 Task: Create a due date automation trigger when advanced on, on the monday after a card is due add fields without custom field "Resume" set to a date in this month at 11:00 AM.
Action: Mouse moved to (1139, 89)
Screenshot: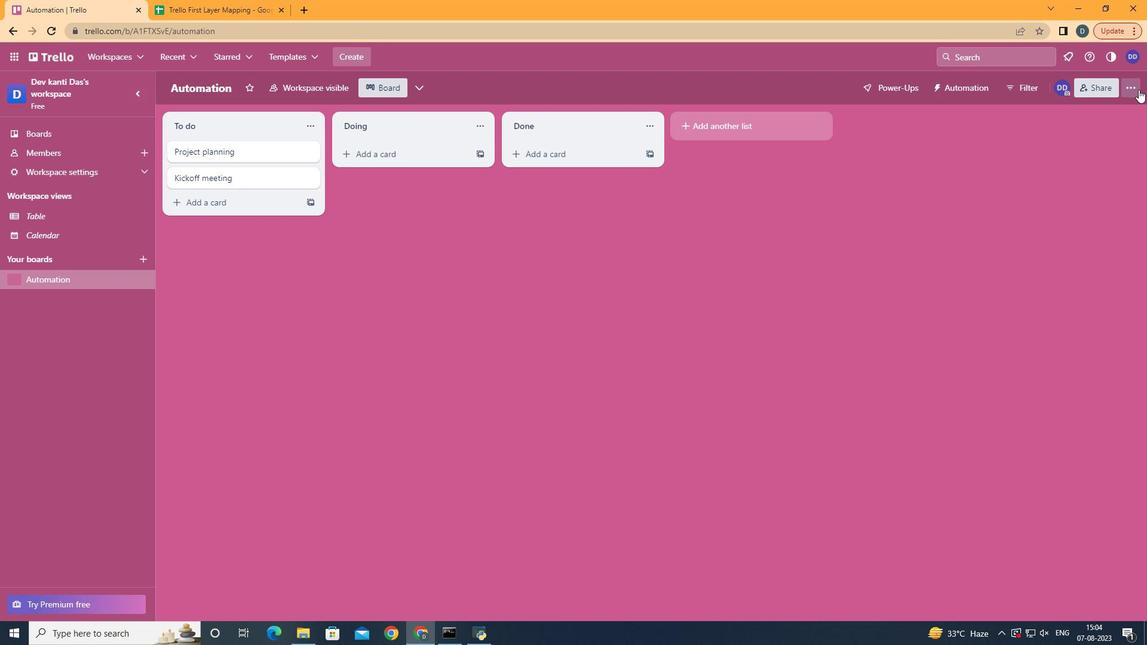 
Action: Mouse pressed left at (1139, 89)
Screenshot: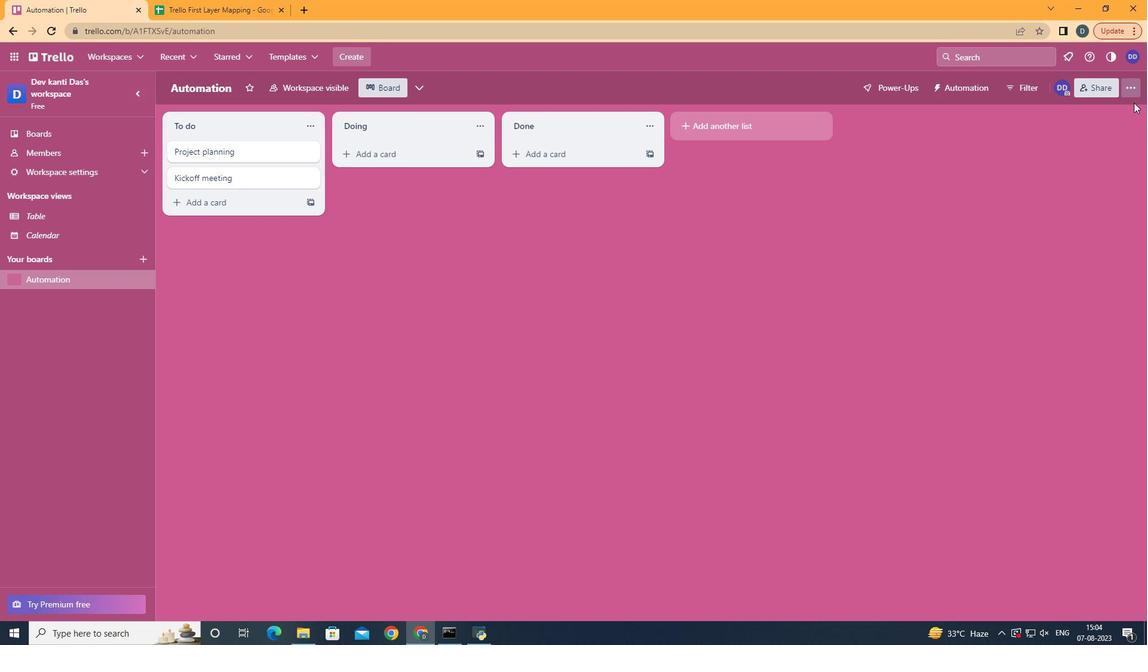 
Action: Mouse moved to (1057, 239)
Screenshot: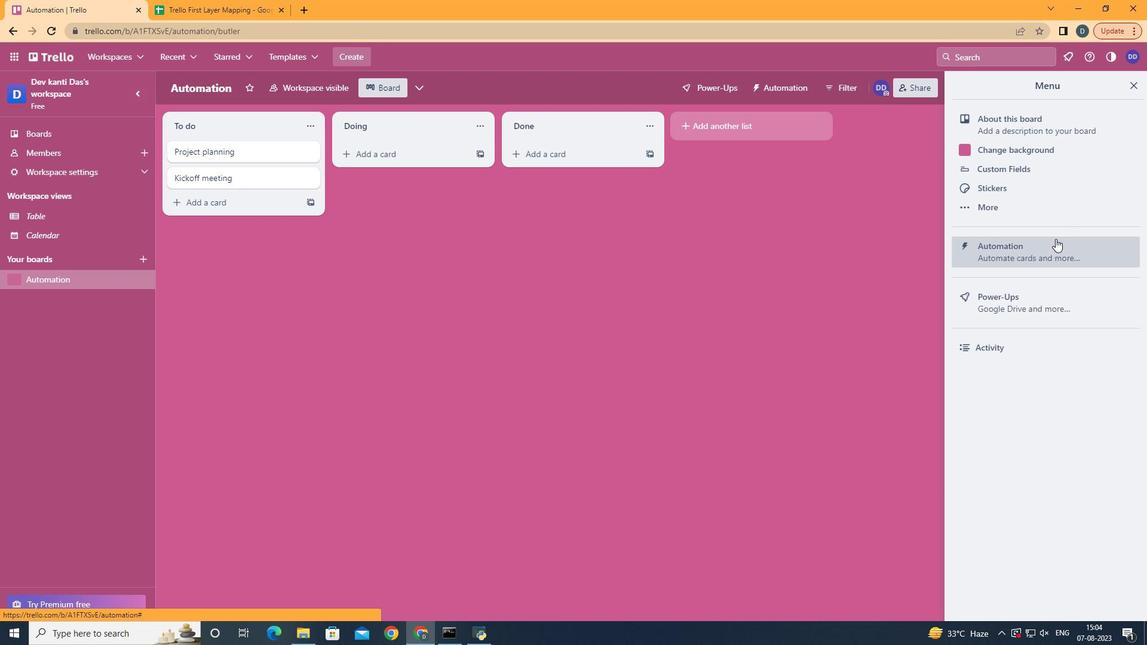 
Action: Mouse pressed left at (1057, 239)
Screenshot: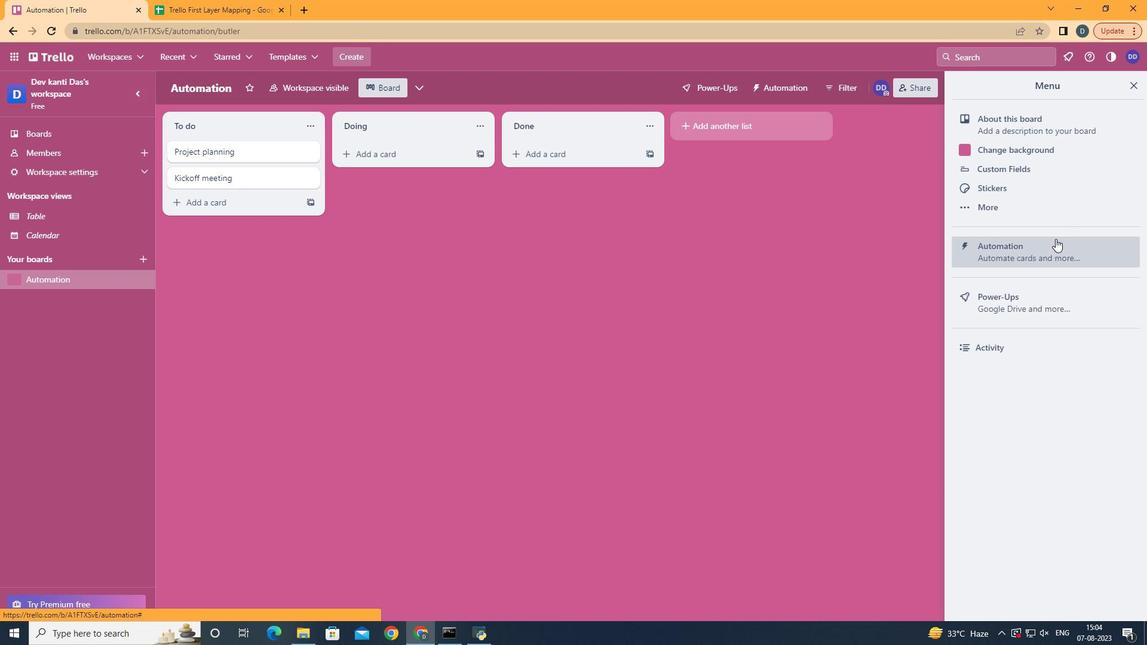
Action: Mouse moved to (216, 242)
Screenshot: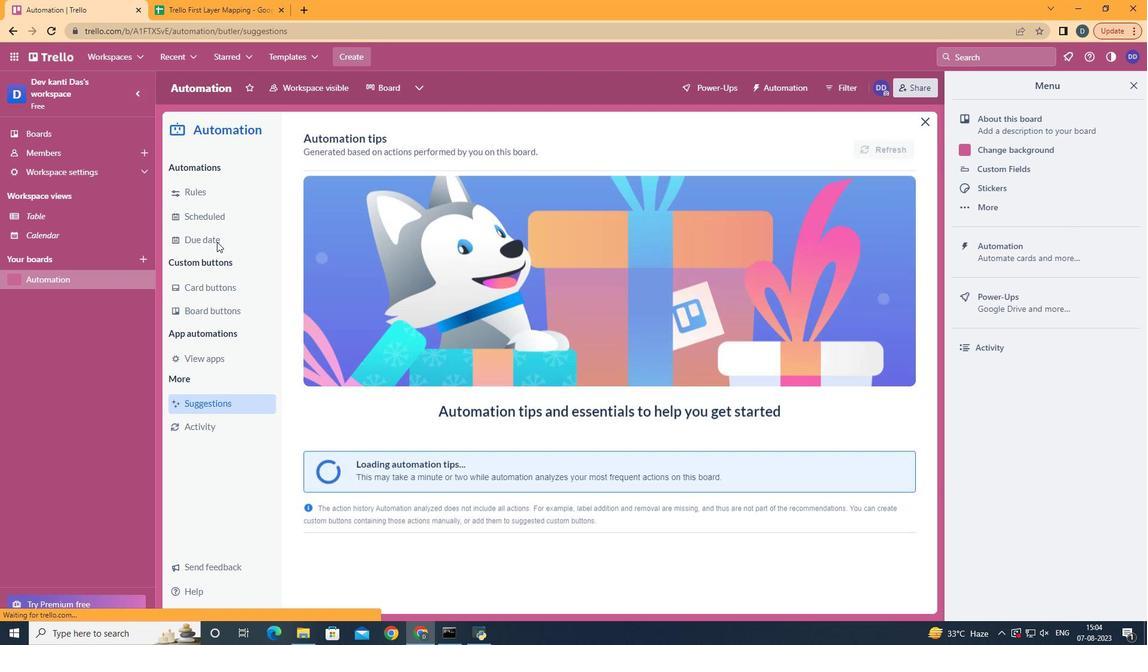 
Action: Mouse pressed left at (216, 242)
Screenshot: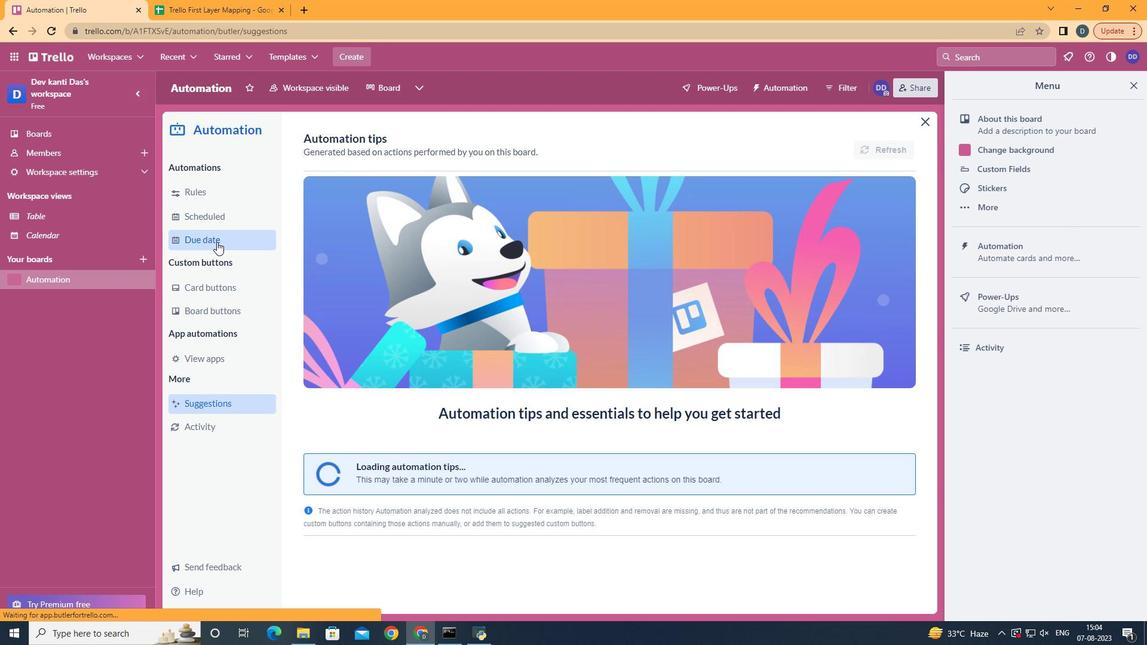 
Action: Mouse moved to (831, 141)
Screenshot: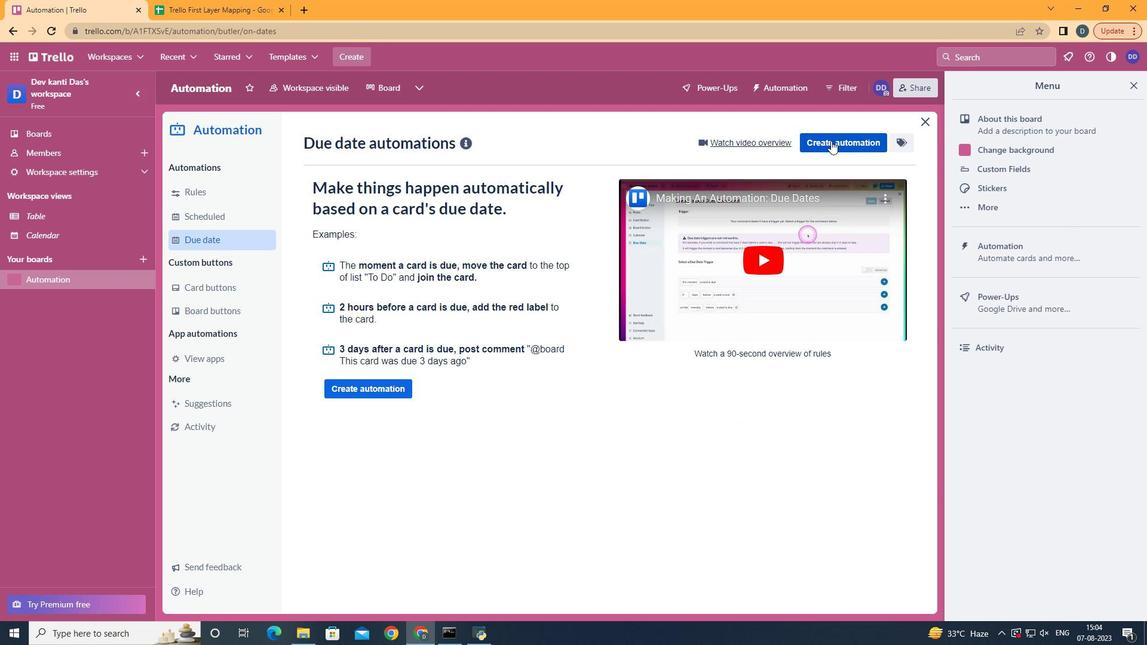 
Action: Mouse pressed left at (831, 141)
Screenshot: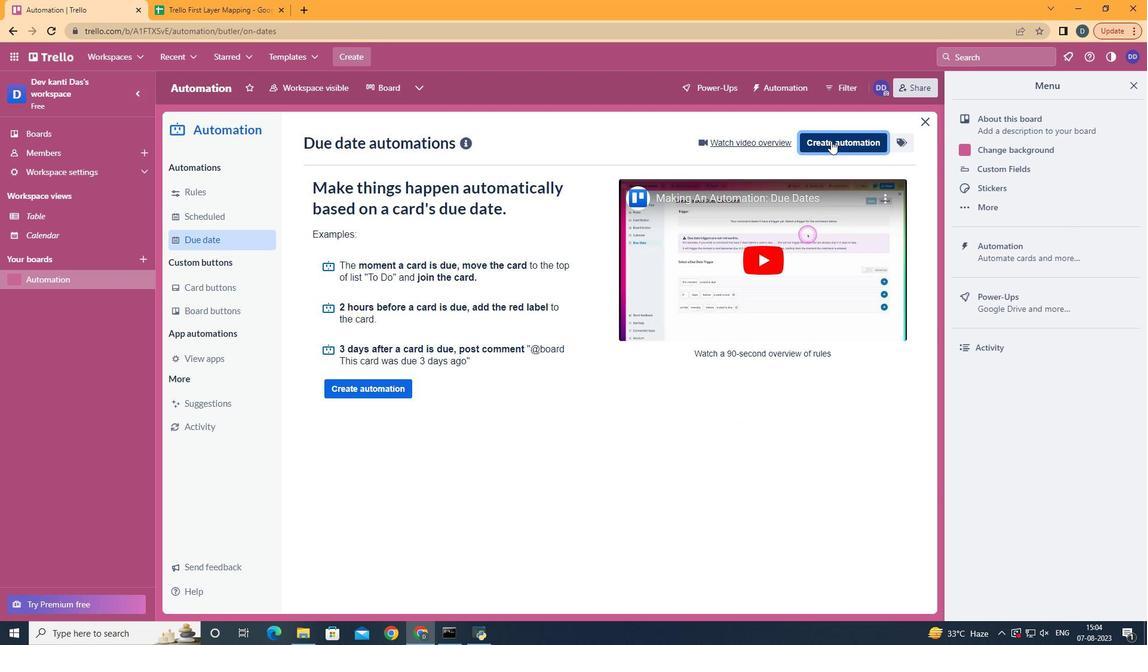 
Action: Mouse moved to (616, 254)
Screenshot: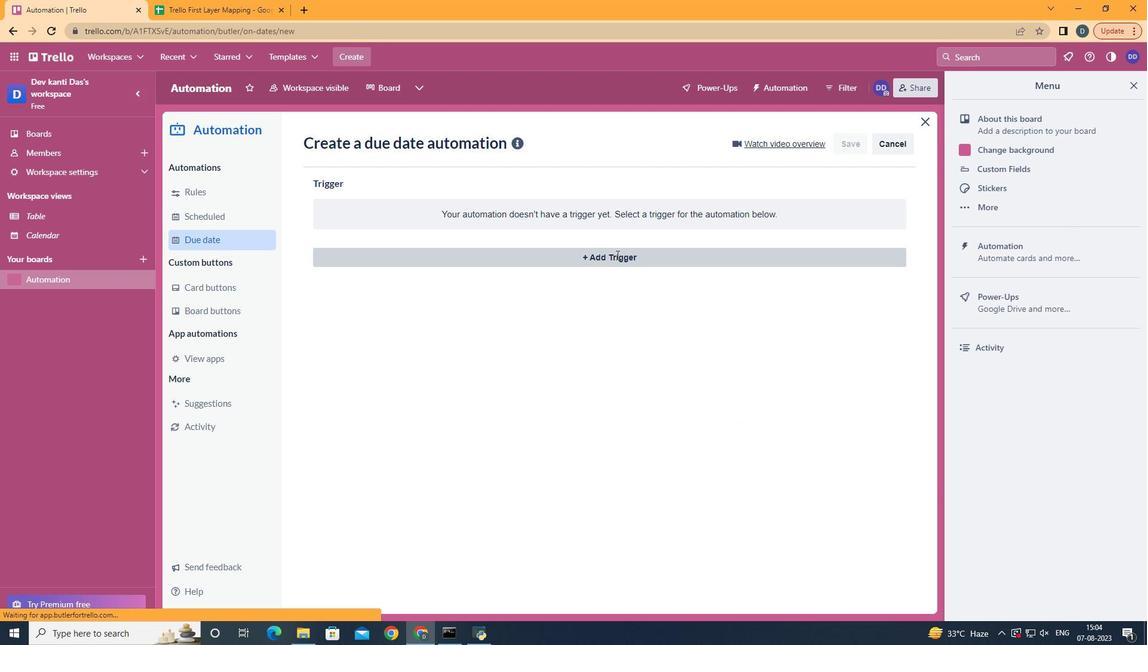 
Action: Mouse pressed left at (616, 254)
Screenshot: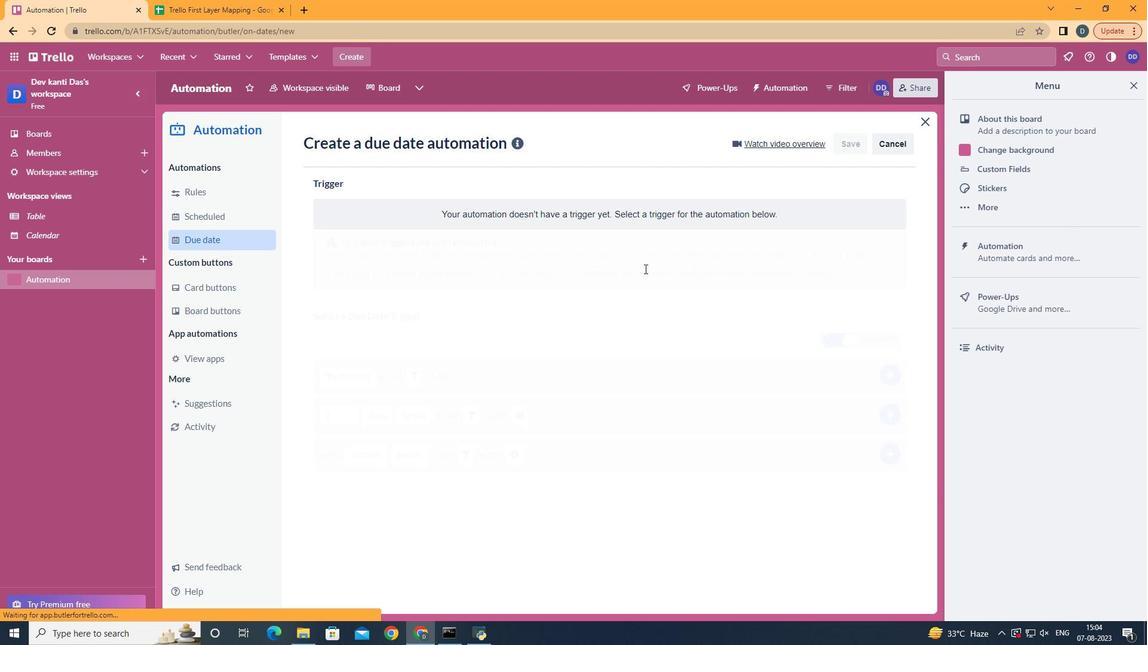 
Action: Mouse moved to (390, 311)
Screenshot: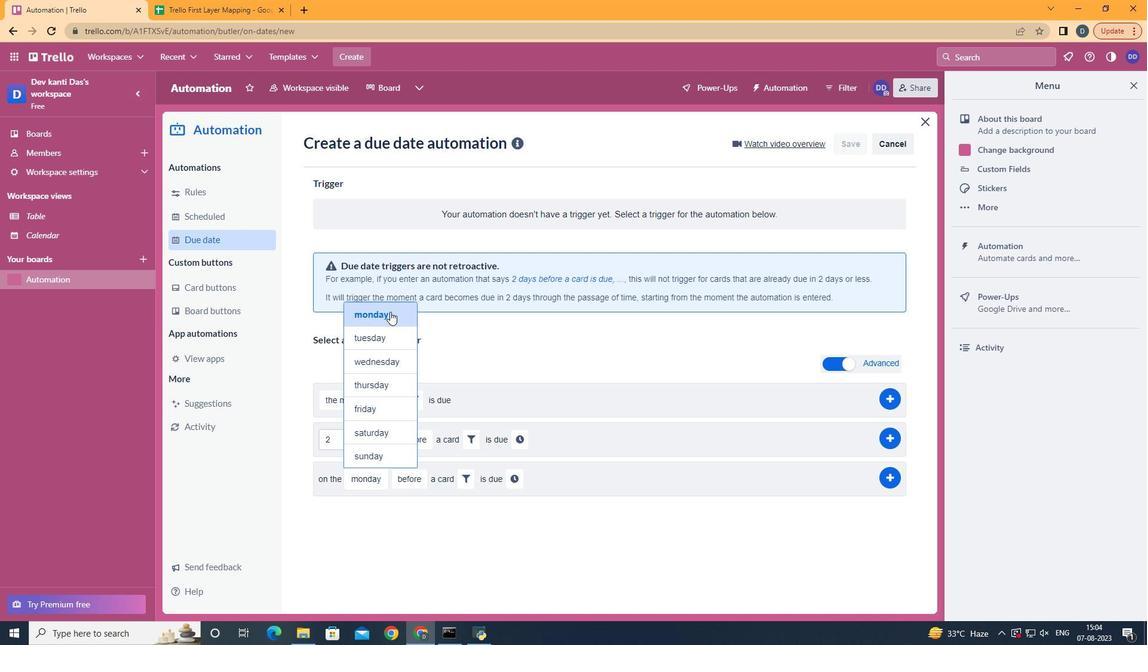 
Action: Mouse pressed left at (390, 311)
Screenshot: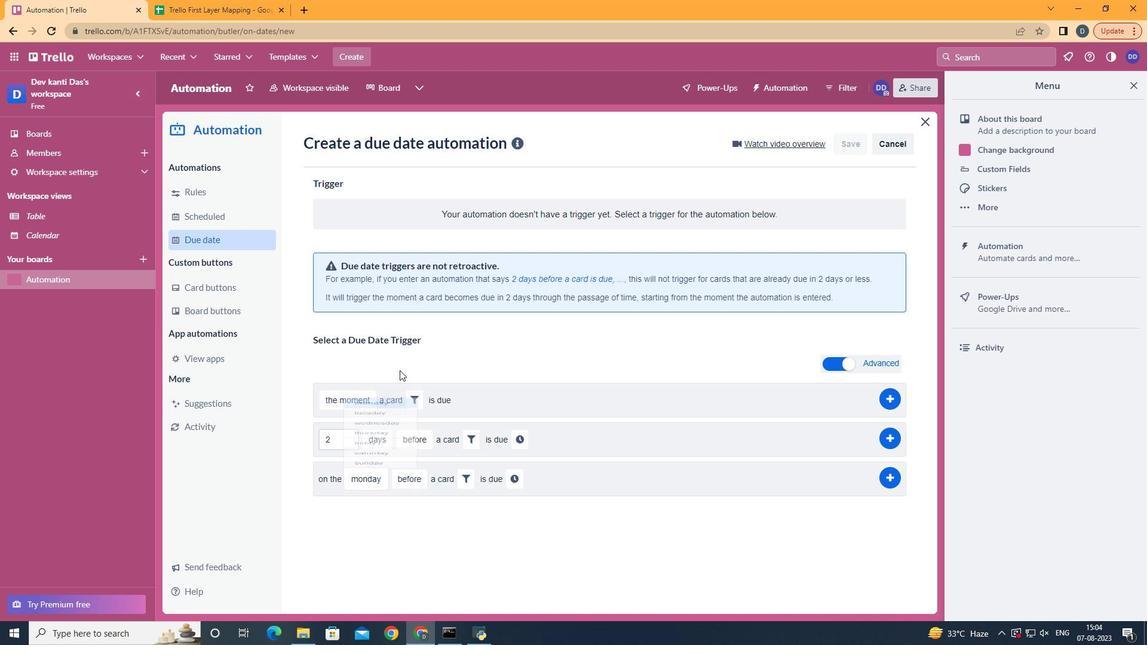 
Action: Mouse moved to (412, 521)
Screenshot: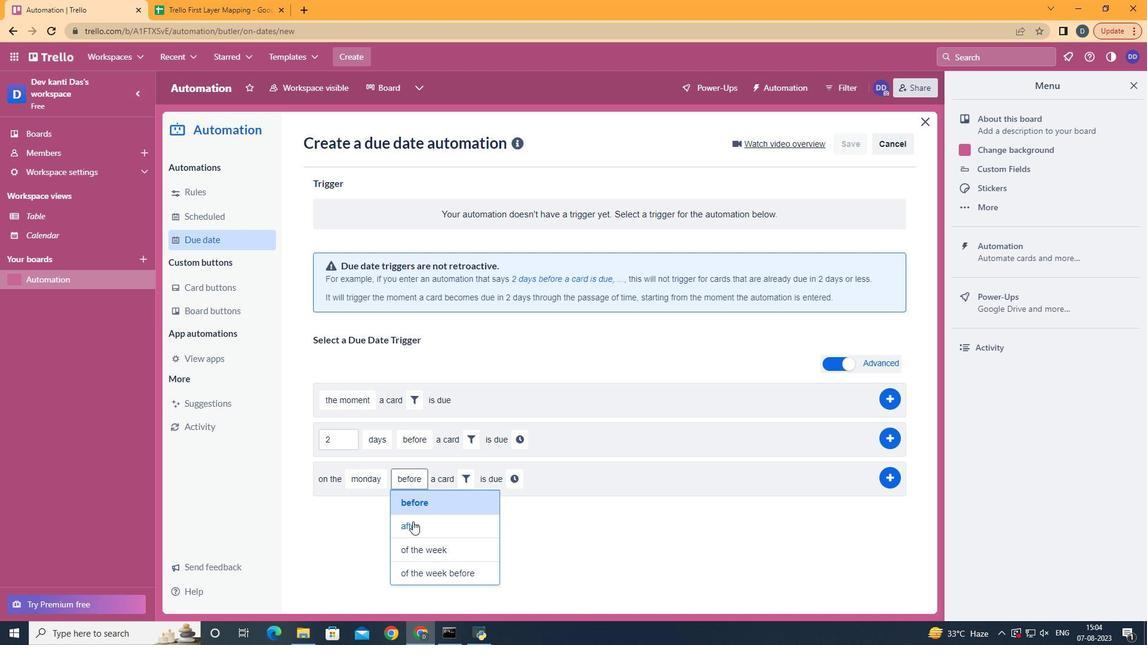 
Action: Mouse pressed left at (412, 521)
Screenshot: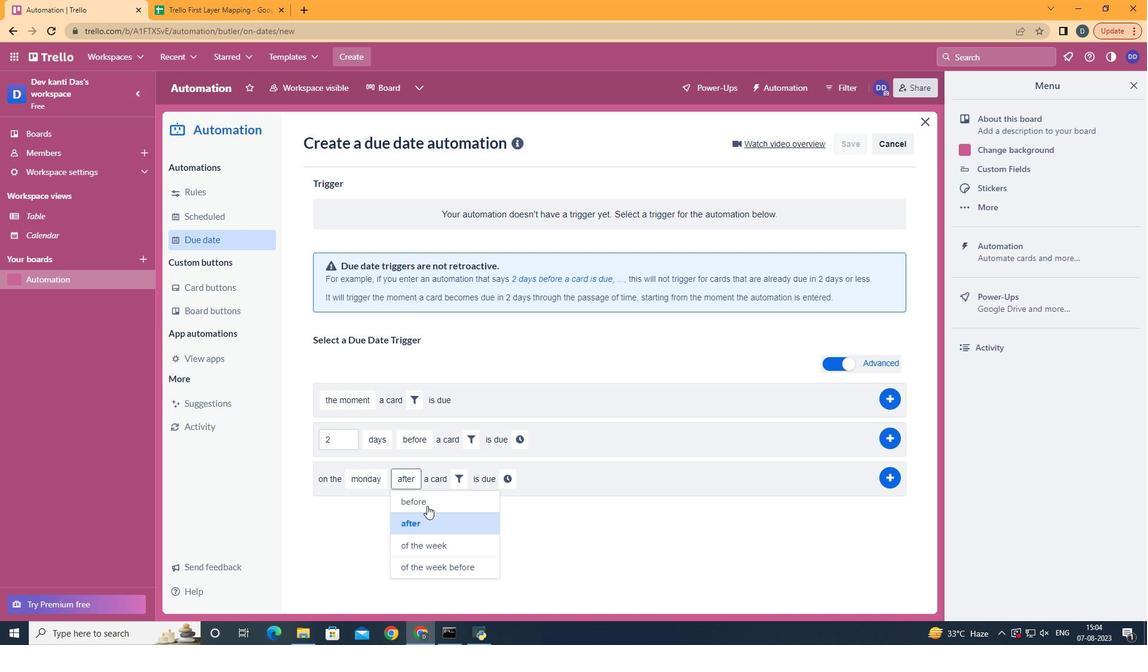 
Action: Mouse moved to (445, 484)
Screenshot: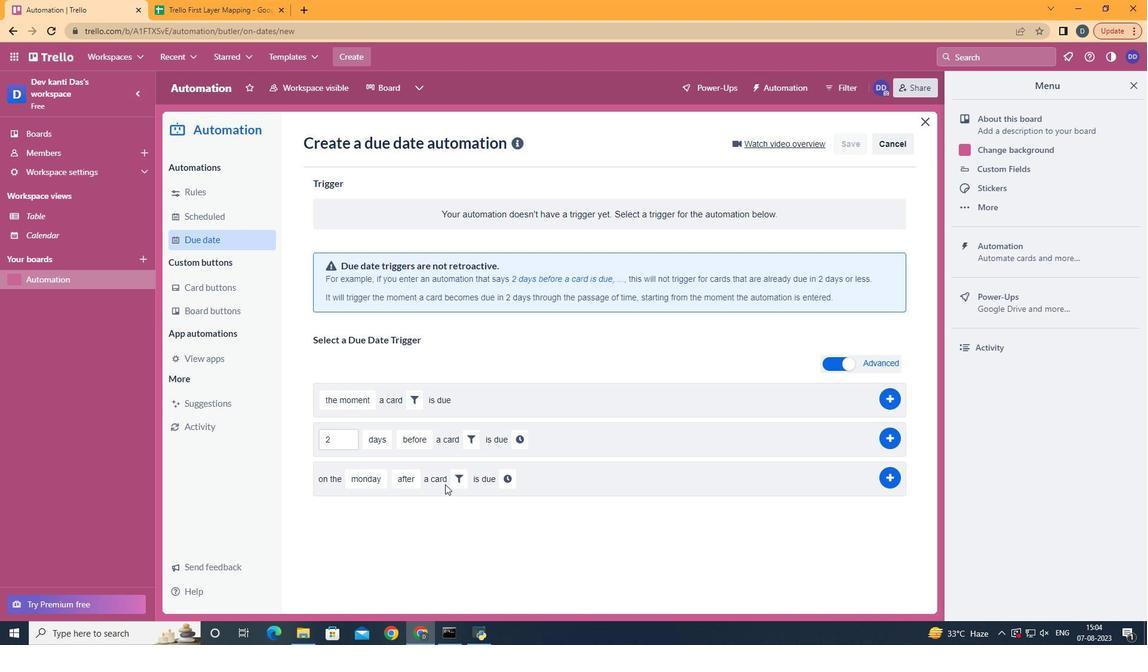 
Action: Mouse pressed left at (445, 484)
Screenshot: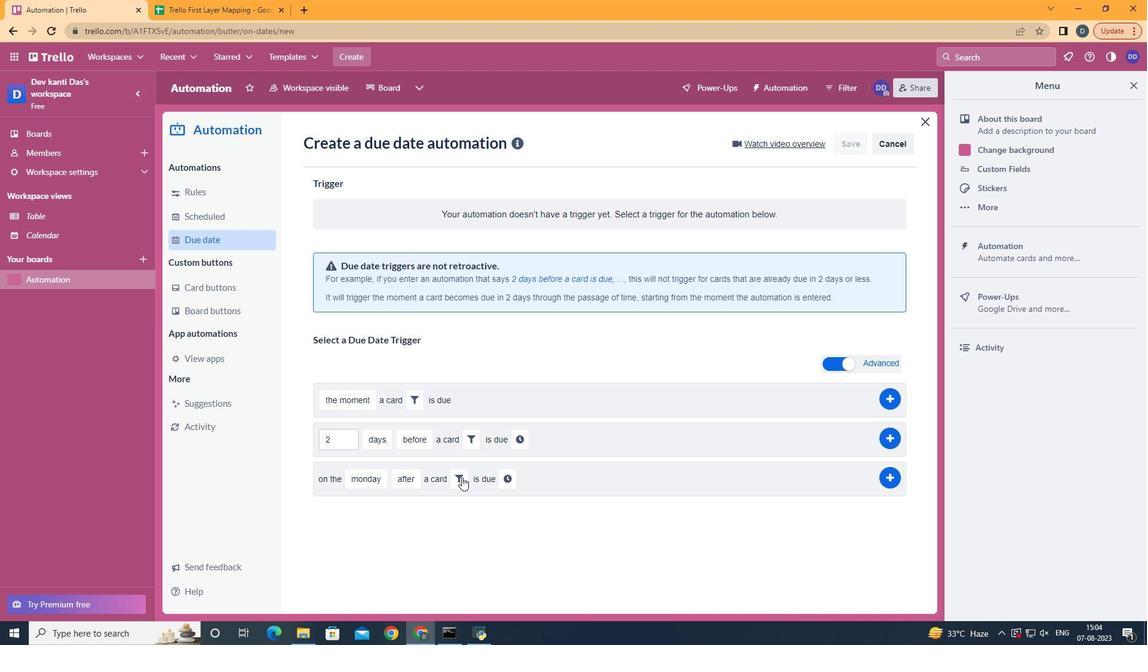 
Action: Mouse moved to (465, 475)
Screenshot: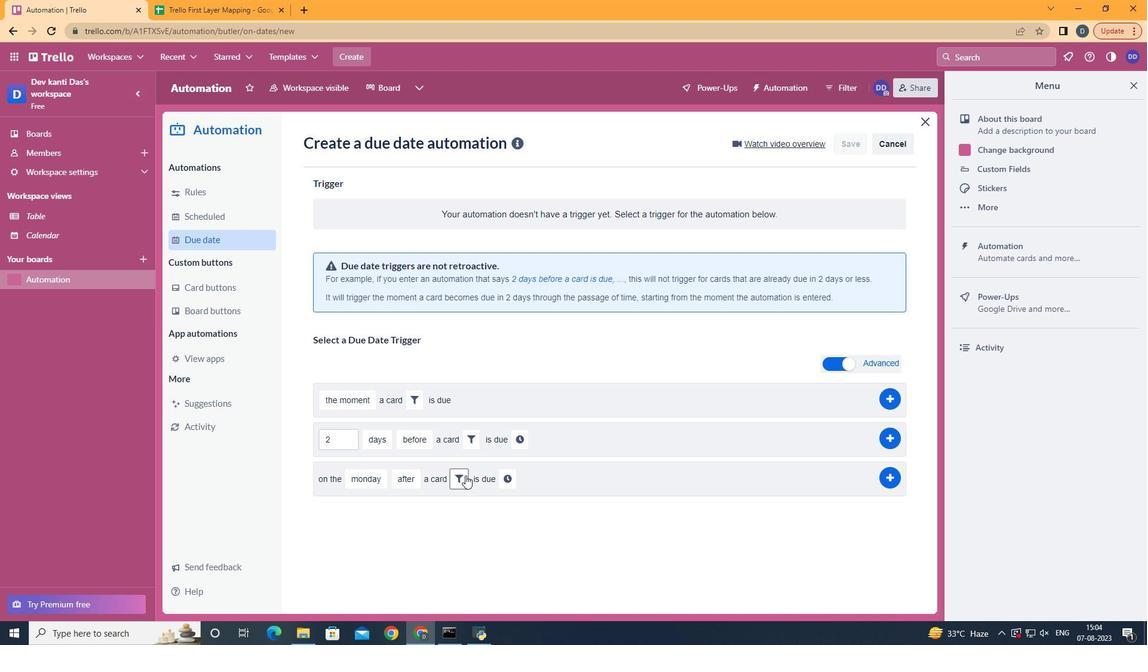 
Action: Mouse pressed left at (465, 475)
Screenshot: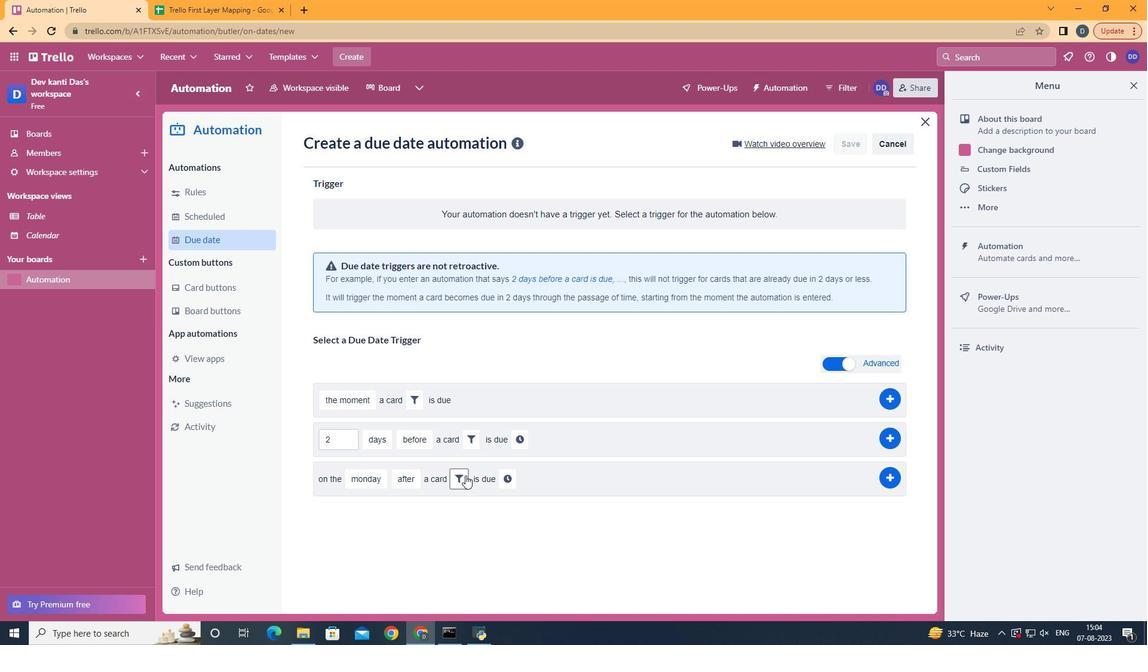 
Action: Mouse moved to (649, 514)
Screenshot: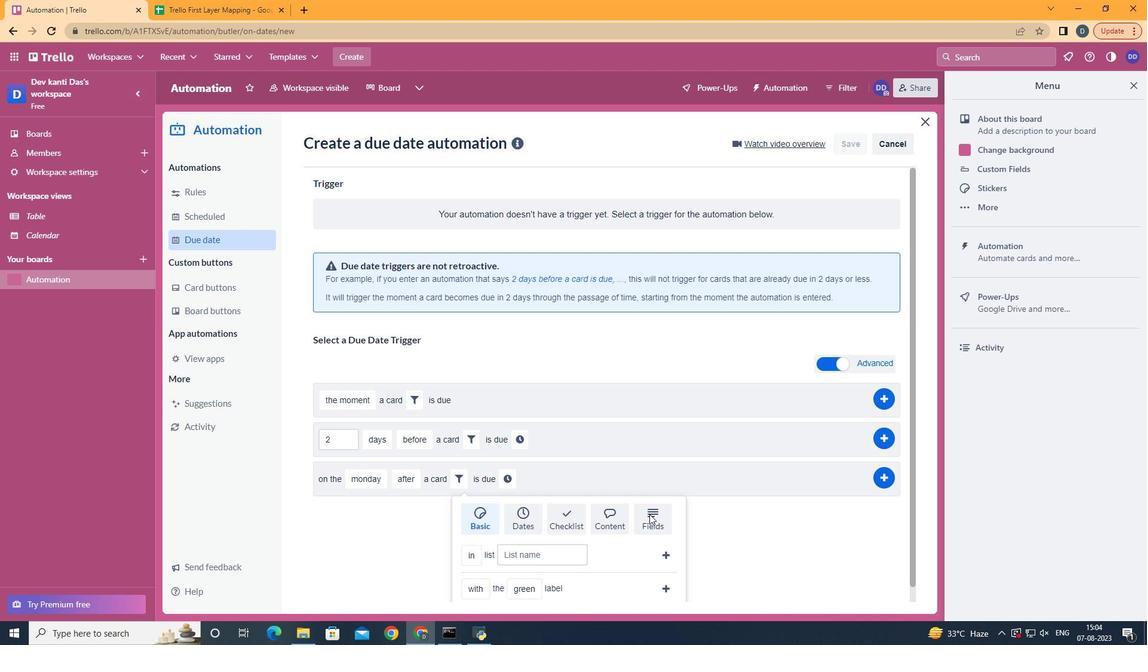 
Action: Mouse pressed left at (649, 514)
Screenshot: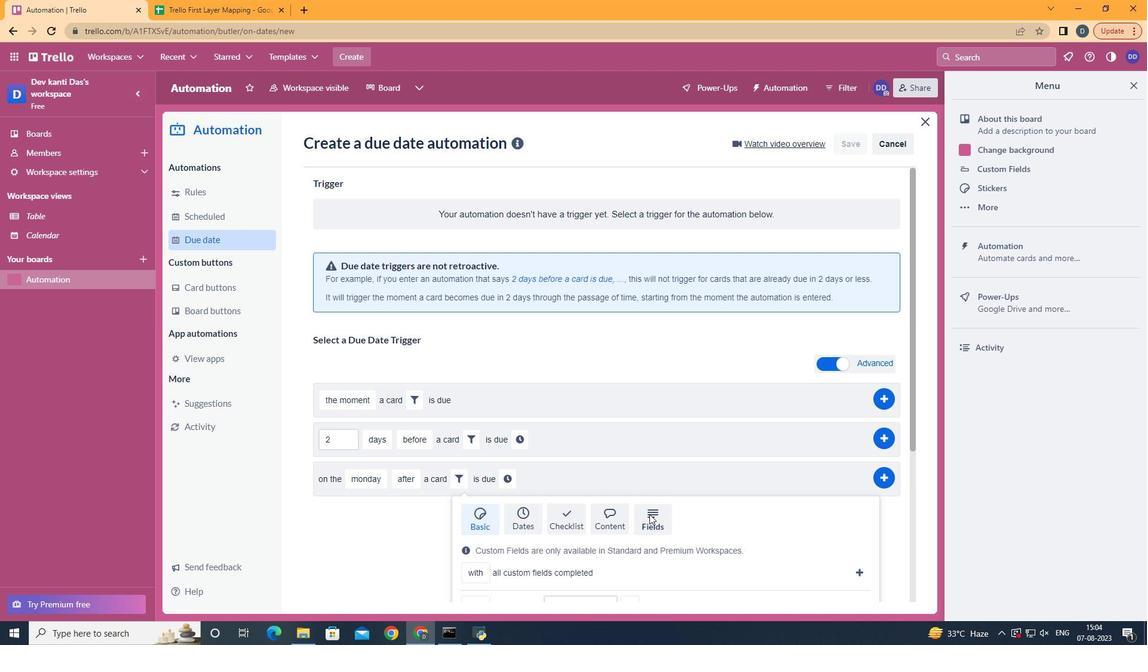 
Action: Mouse scrolled (649, 513) with delta (0, 0)
Screenshot: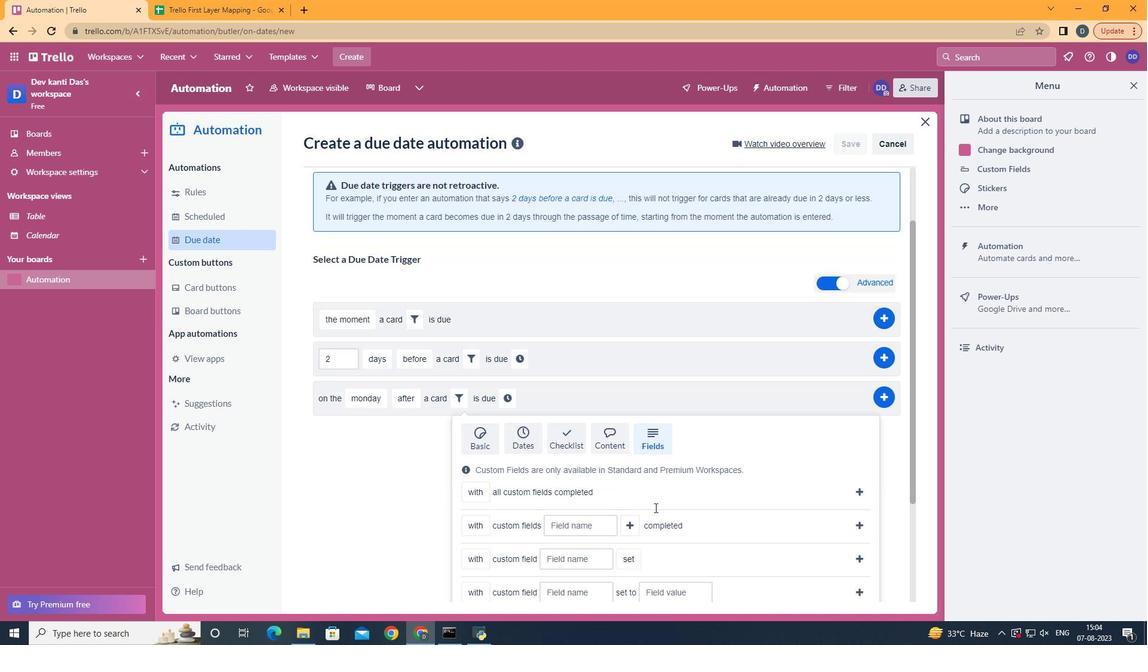 
Action: Mouse scrolled (649, 513) with delta (0, 0)
Screenshot: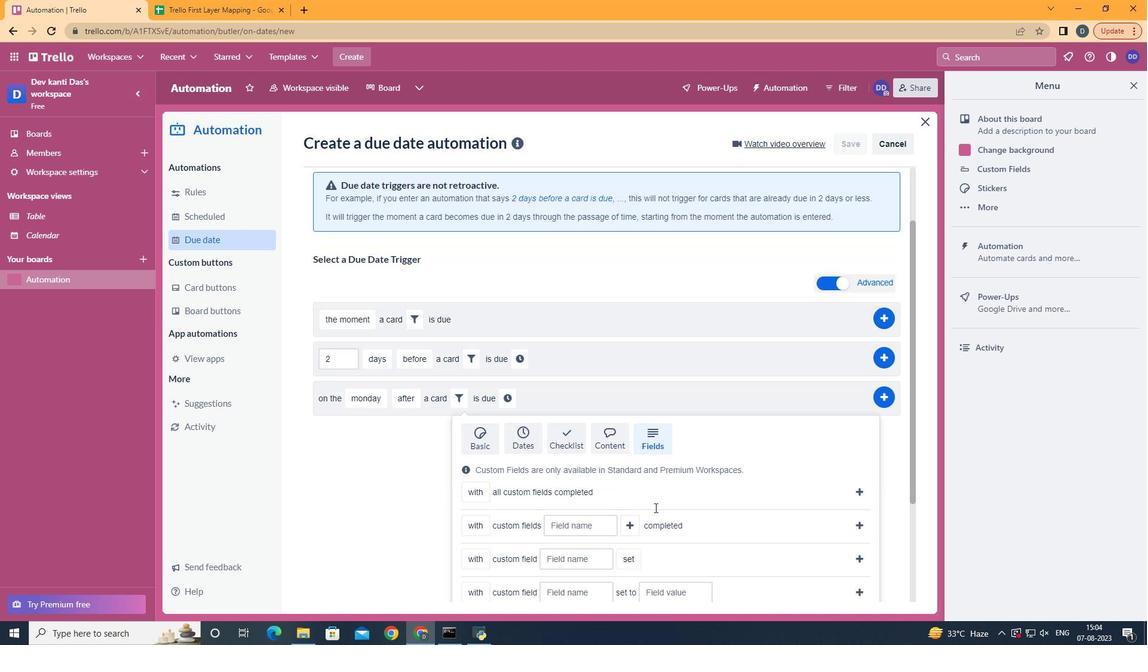 
Action: Mouse scrolled (649, 513) with delta (0, 0)
Screenshot: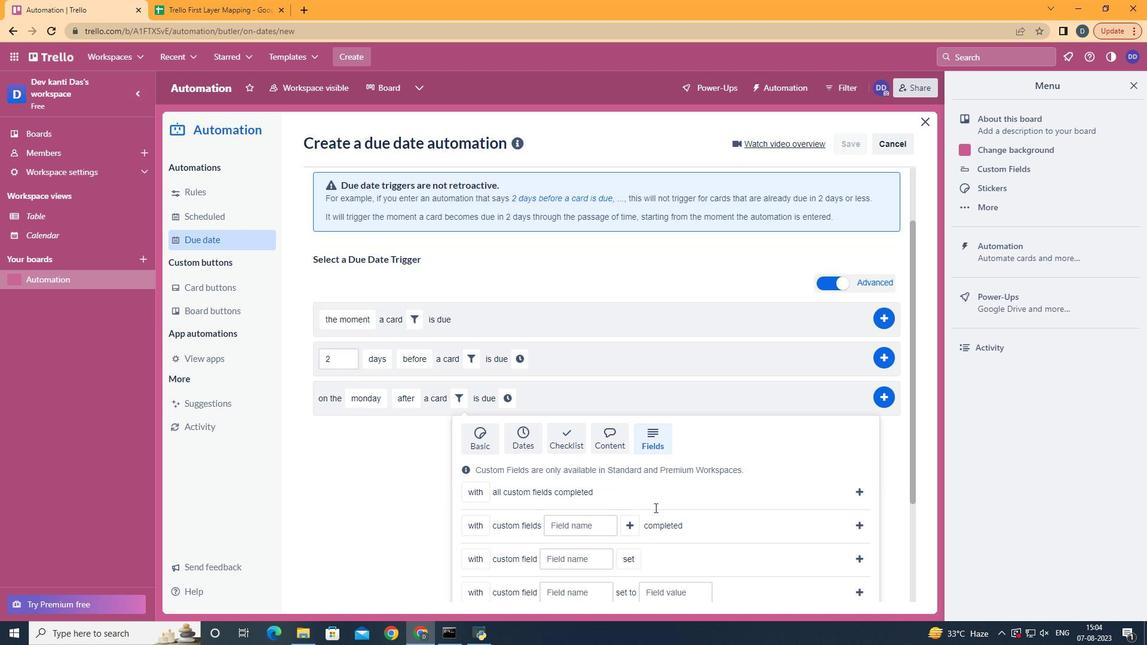 
Action: Mouse scrolled (649, 513) with delta (0, 0)
Screenshot: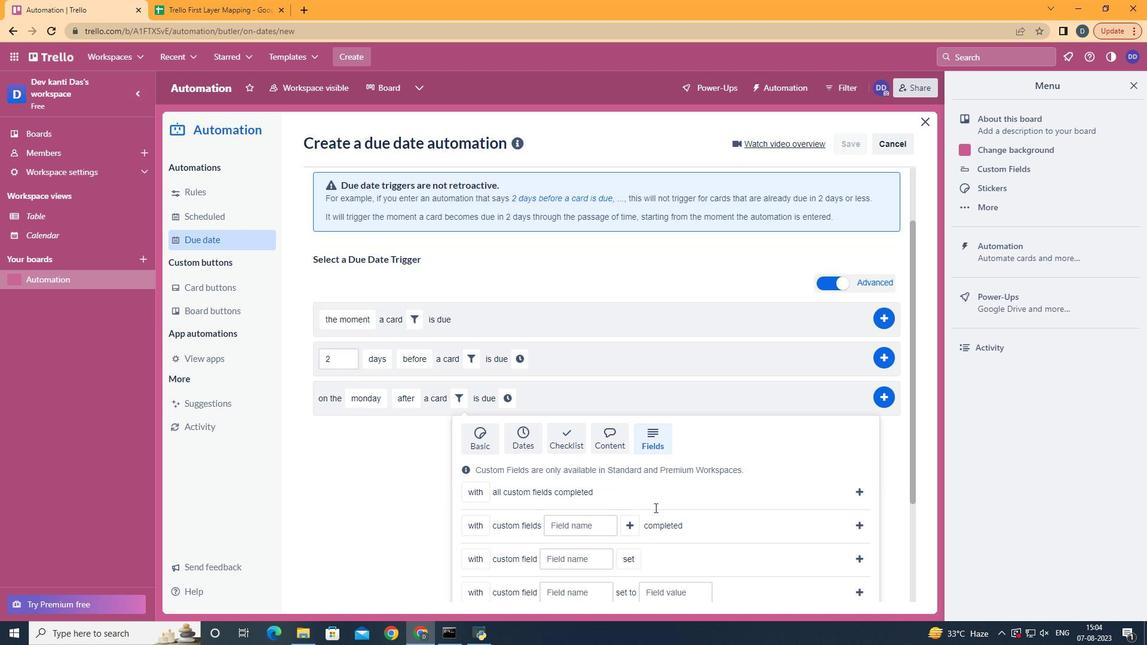 
Action: Mouse scrolled (649, 513) with delta (0, 0)
Screenshot: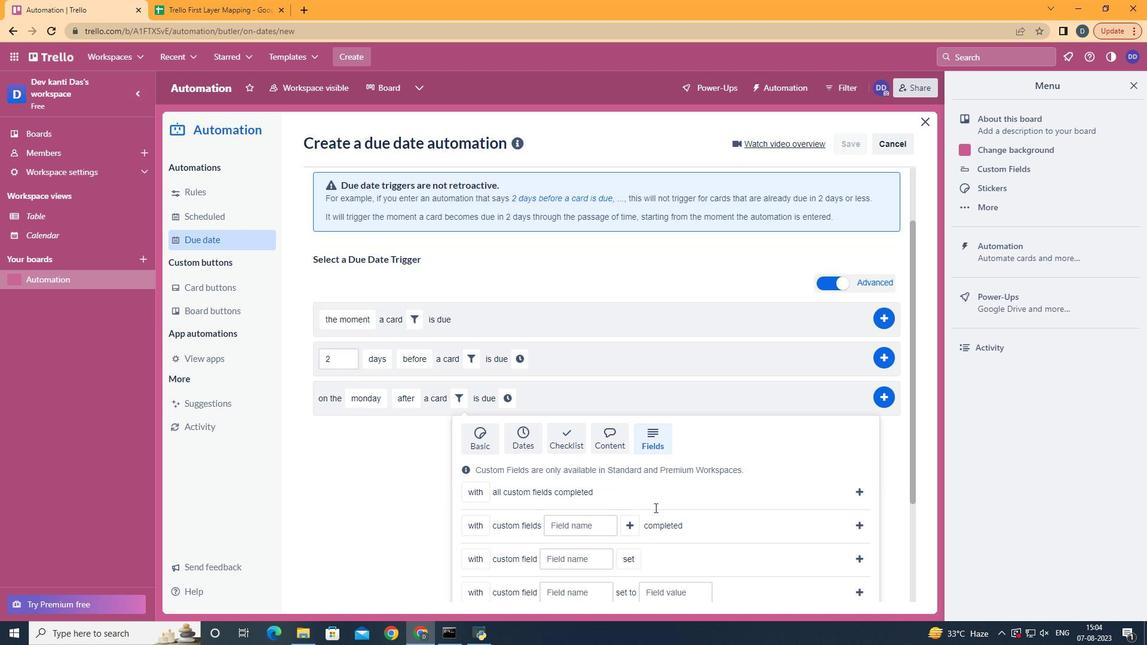
Action: Mouse scrolled (649, 513) with delta (0, 0)
Screenshot: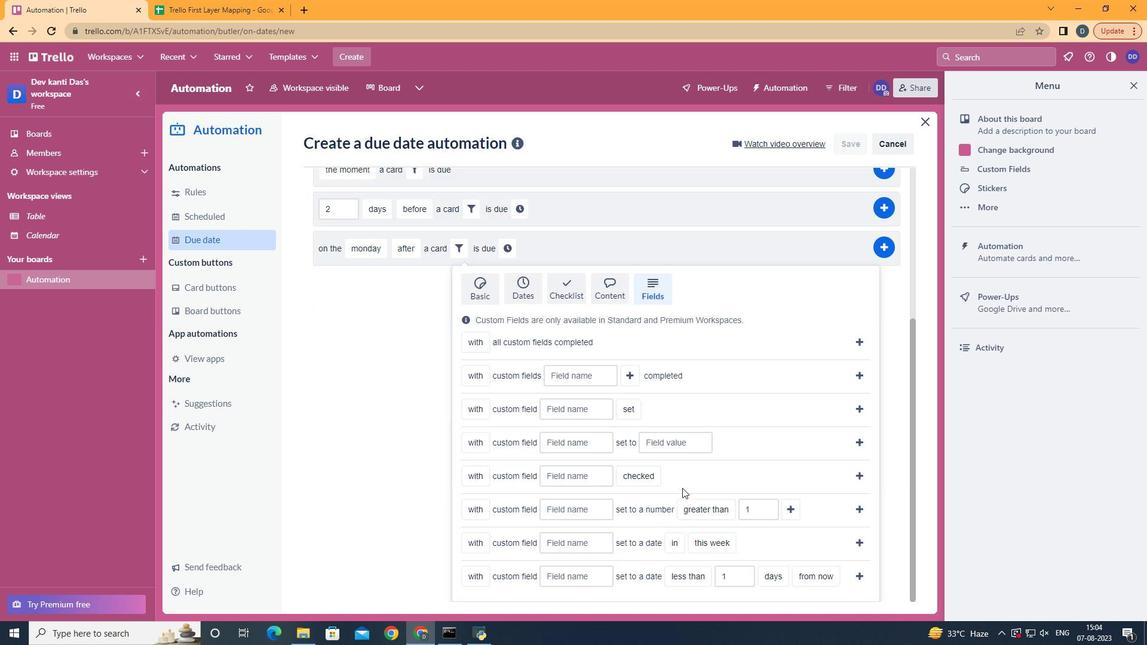 
Action: Mouse moved to (485, 583)
Screenshot: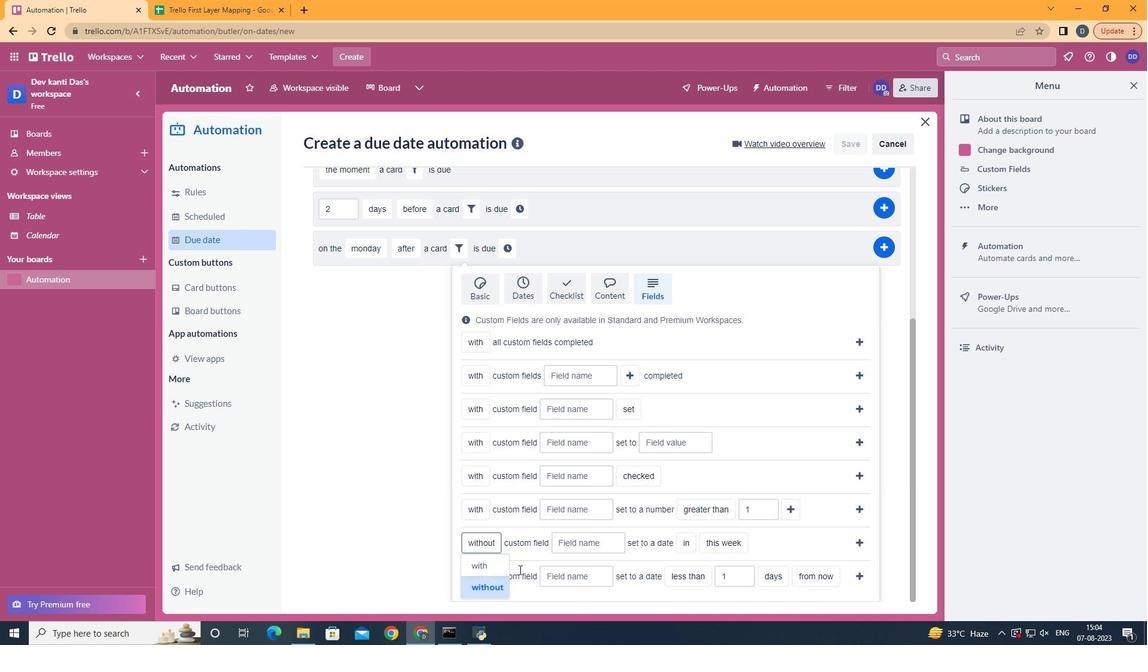 
Action: Mouse pressed left at (485, 583)
Screenshot: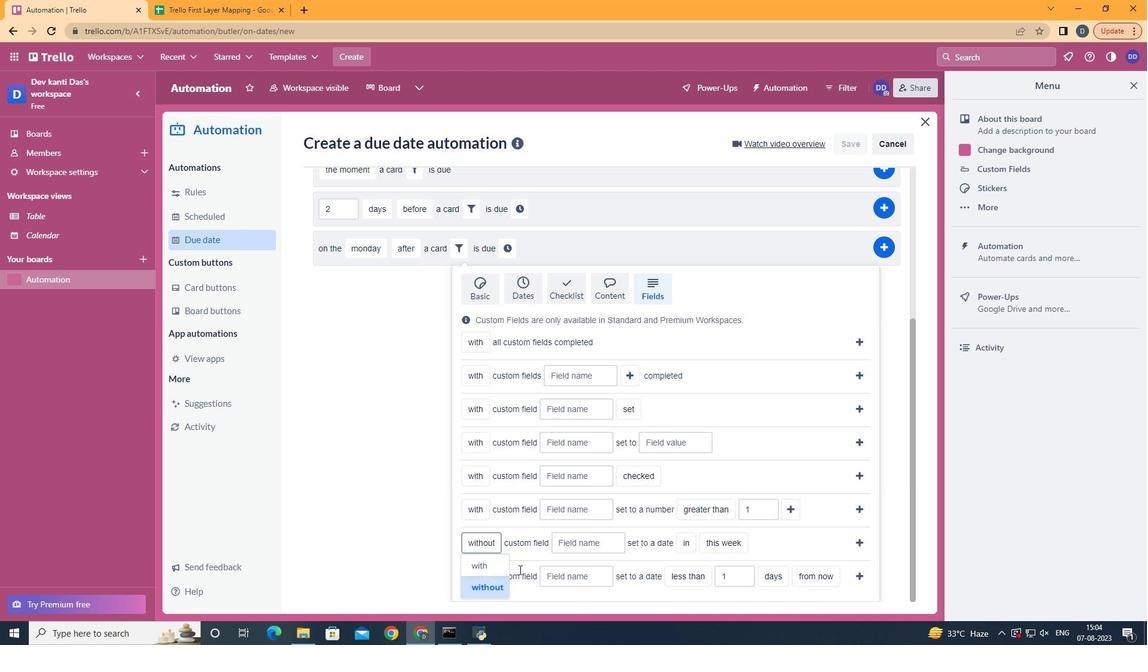 
Action: Mouse moved to (580, 541)
Screenshot: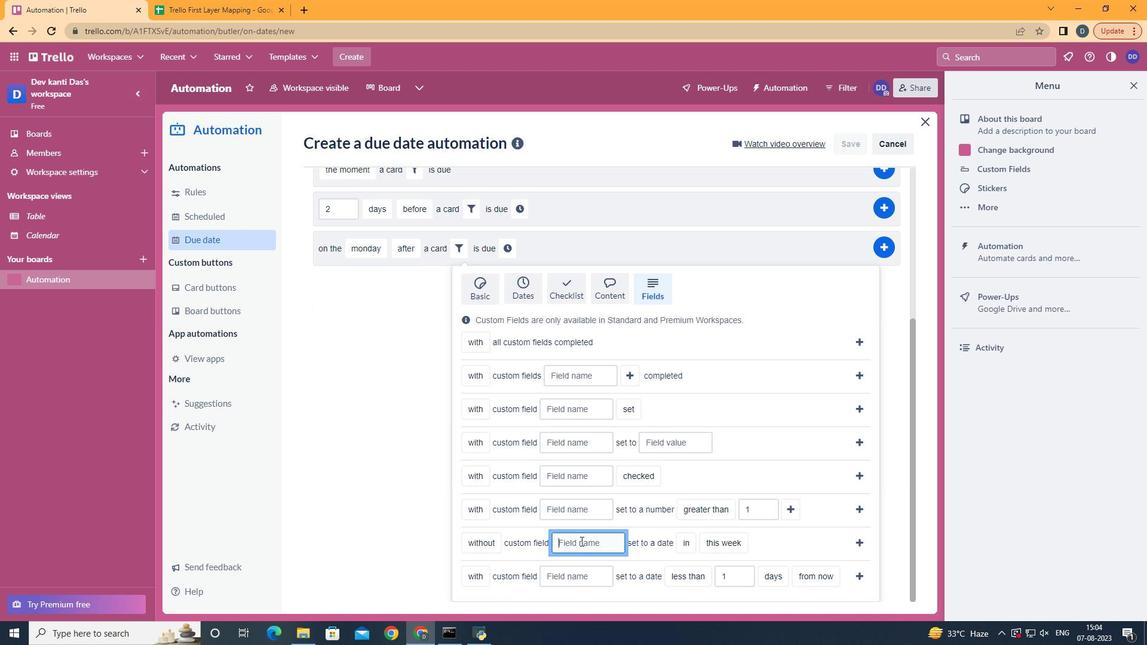 
Action: Mouse pressed left at (580, 541)
Screenshot: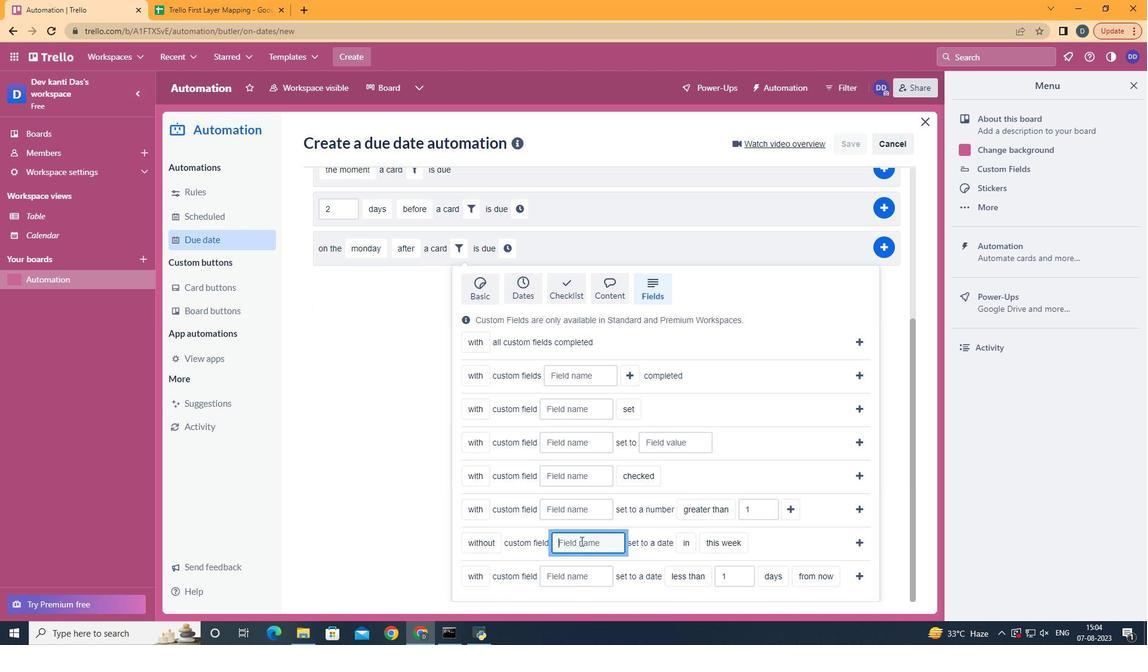 
Action: Key pressed <Key.shift>Resume
Screenshot: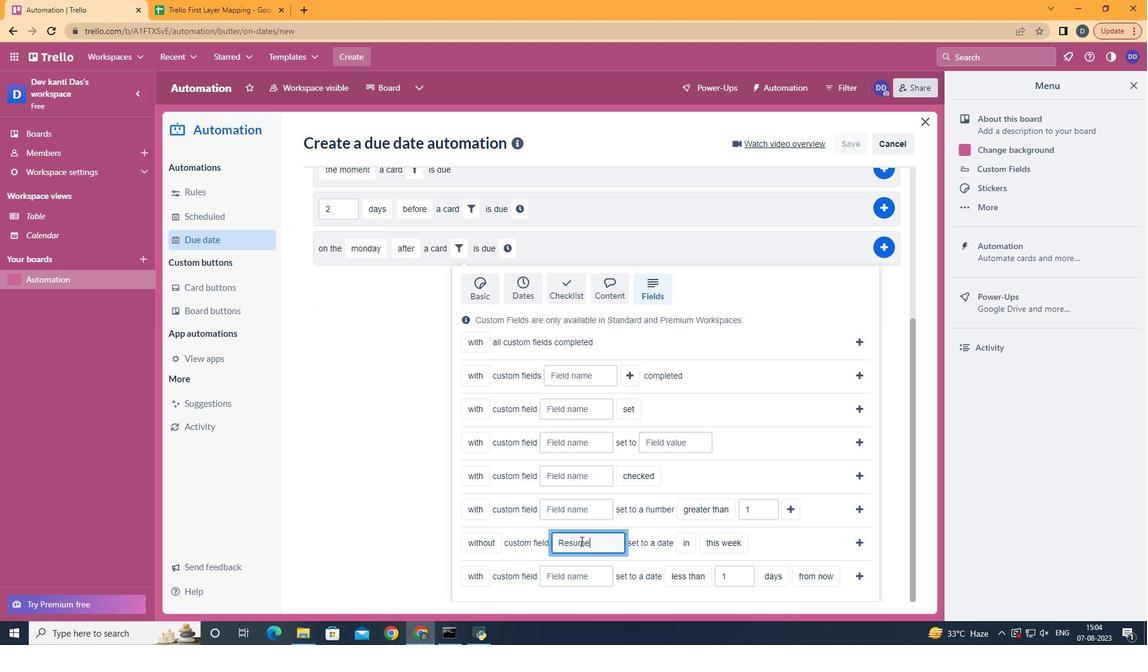 
Action: Mouse moved to (693, 564)
Screenshot: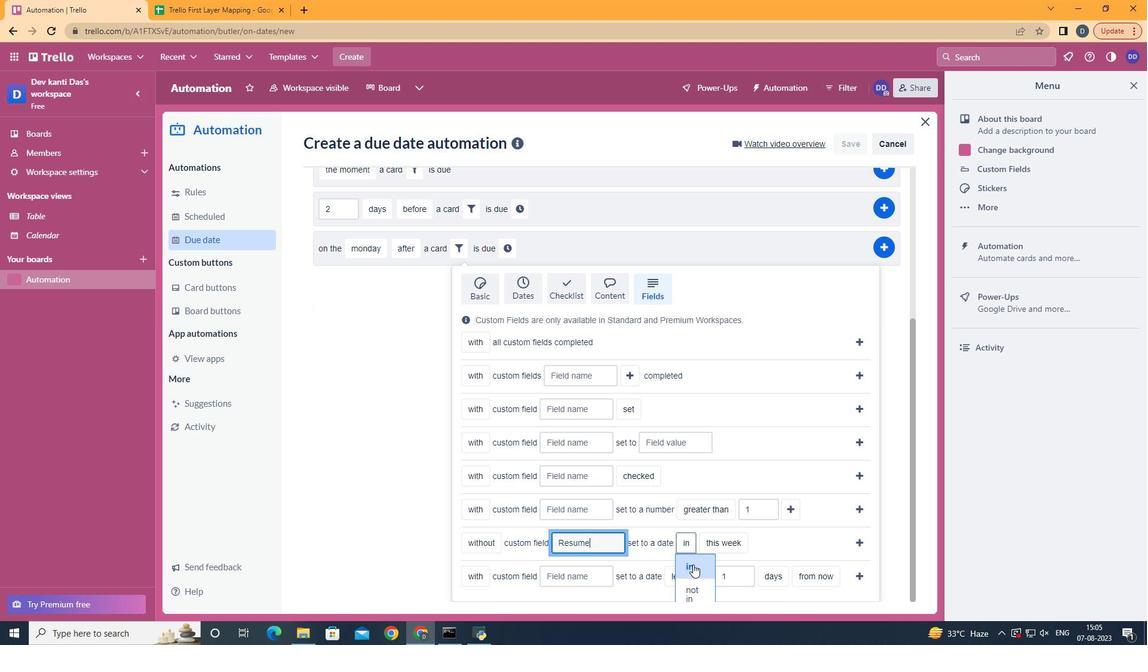 
Action: Mouse pressed left at (693, 564)
Screenshot: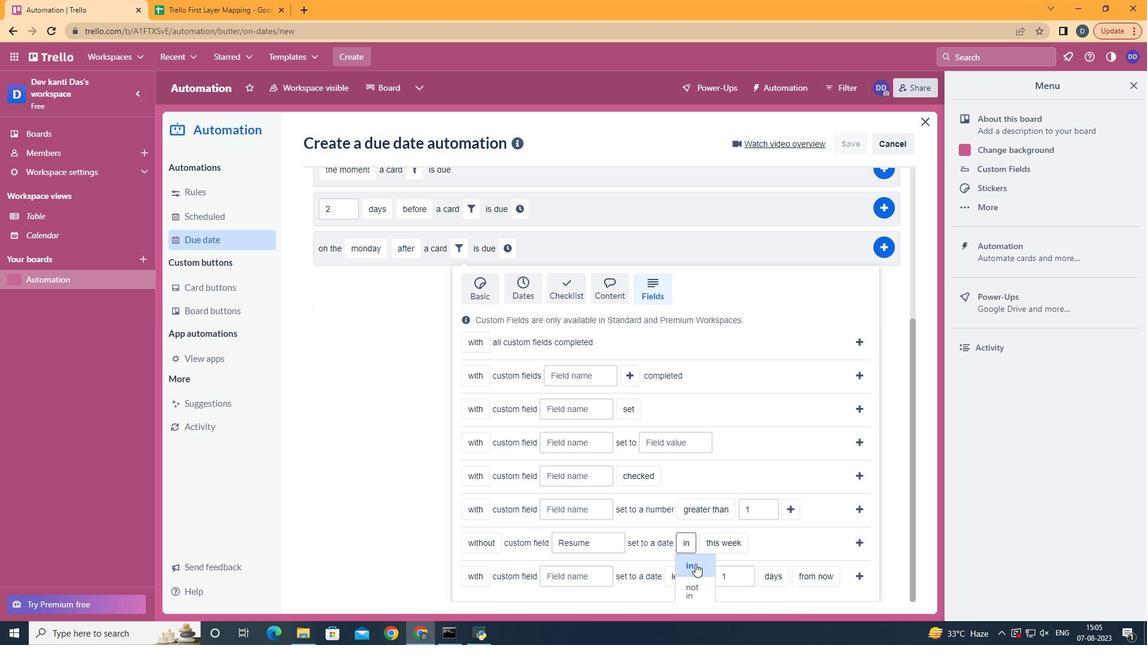 
Action: Mouse moved to (733, 588)
Screenshot: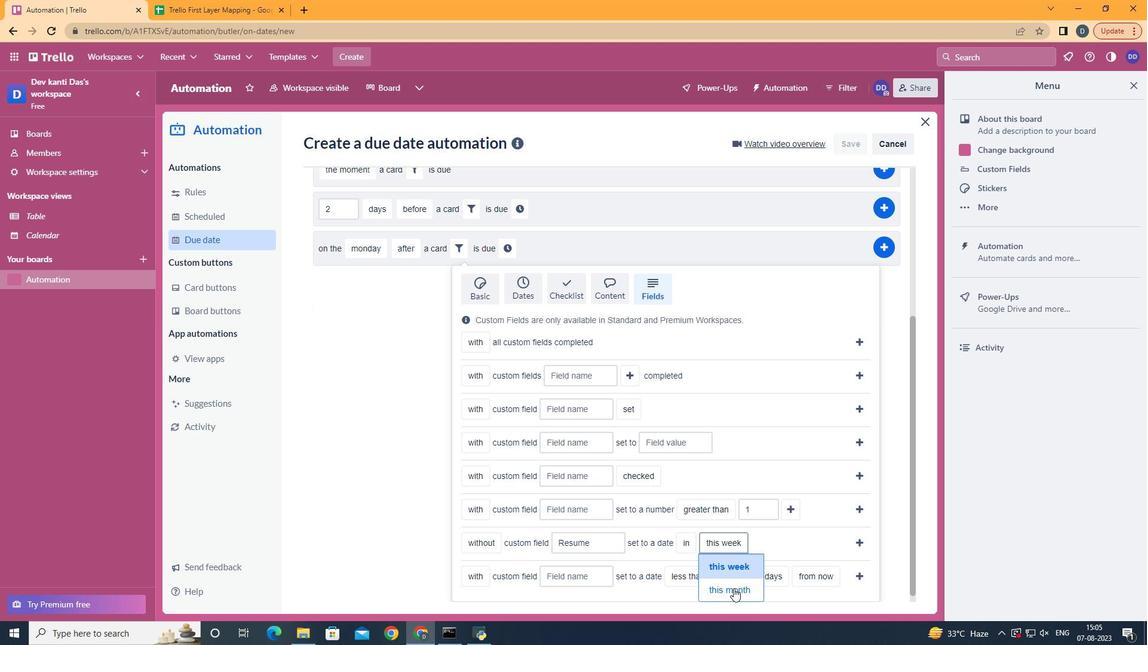 
Action: Mouse pressed left at (733, 588)
Screenshot: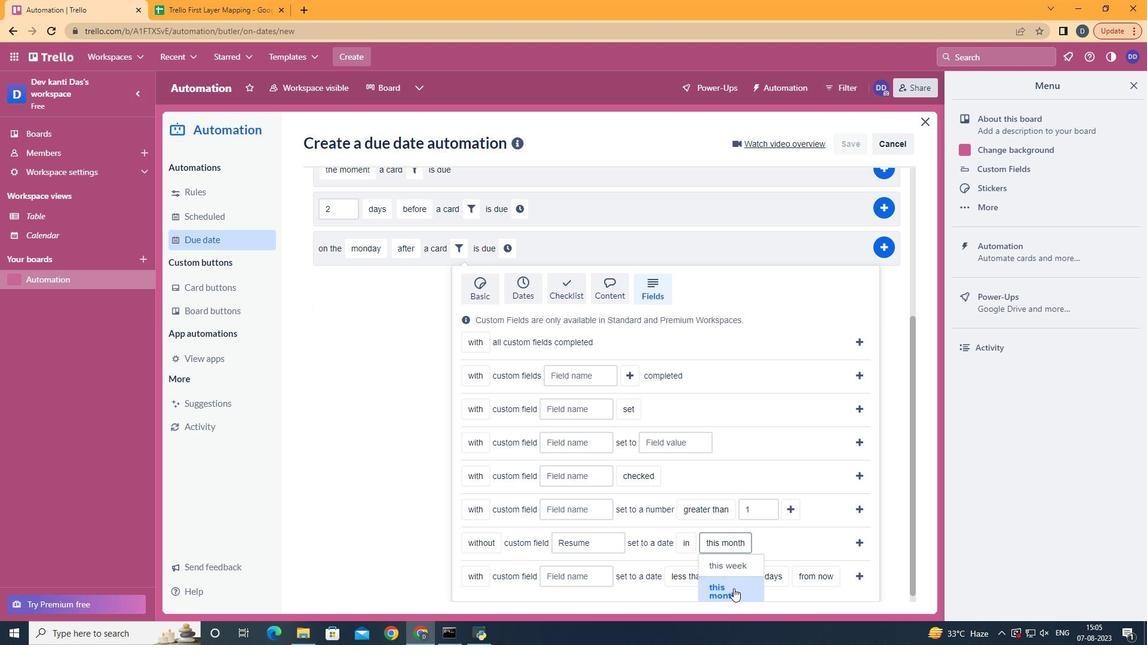 
Action: Mouse moved to (856, 541)
Screenshot: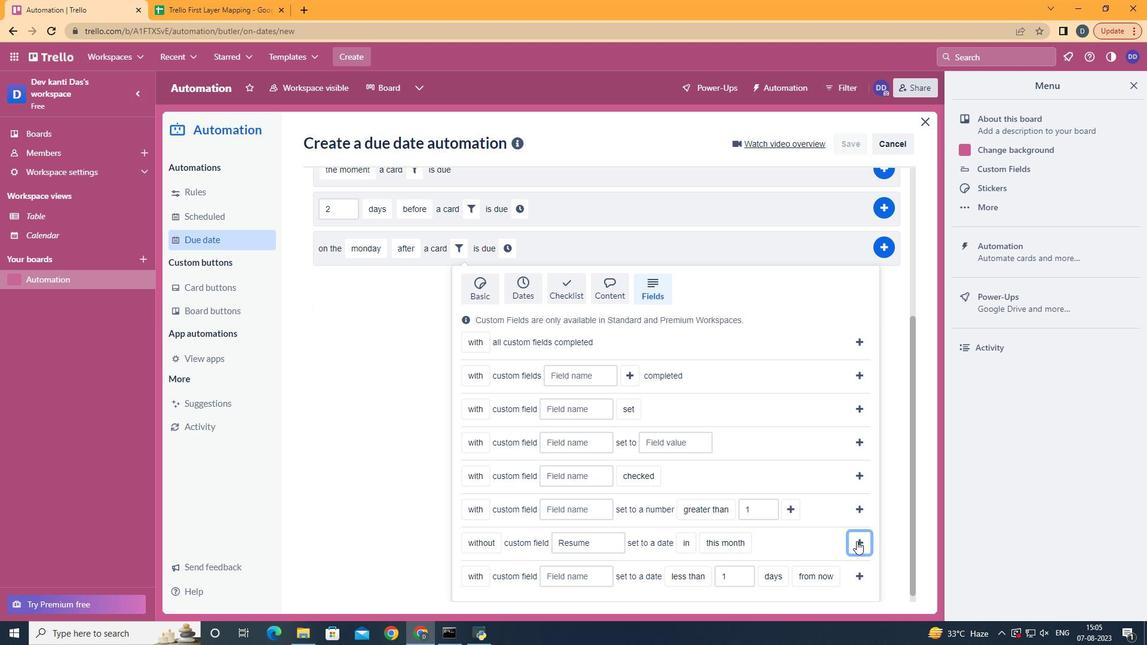 
Action: Mouse pressed left at (856, 541)
Screenshot: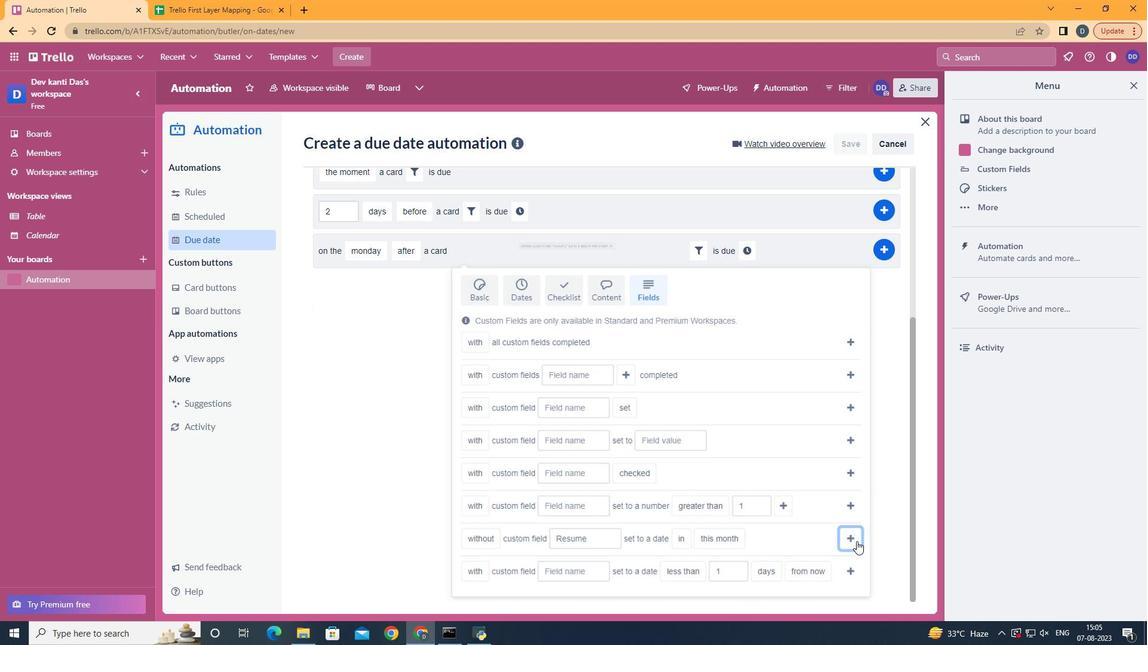 
Action: Mouse moved to (747, 475)
Screenshot: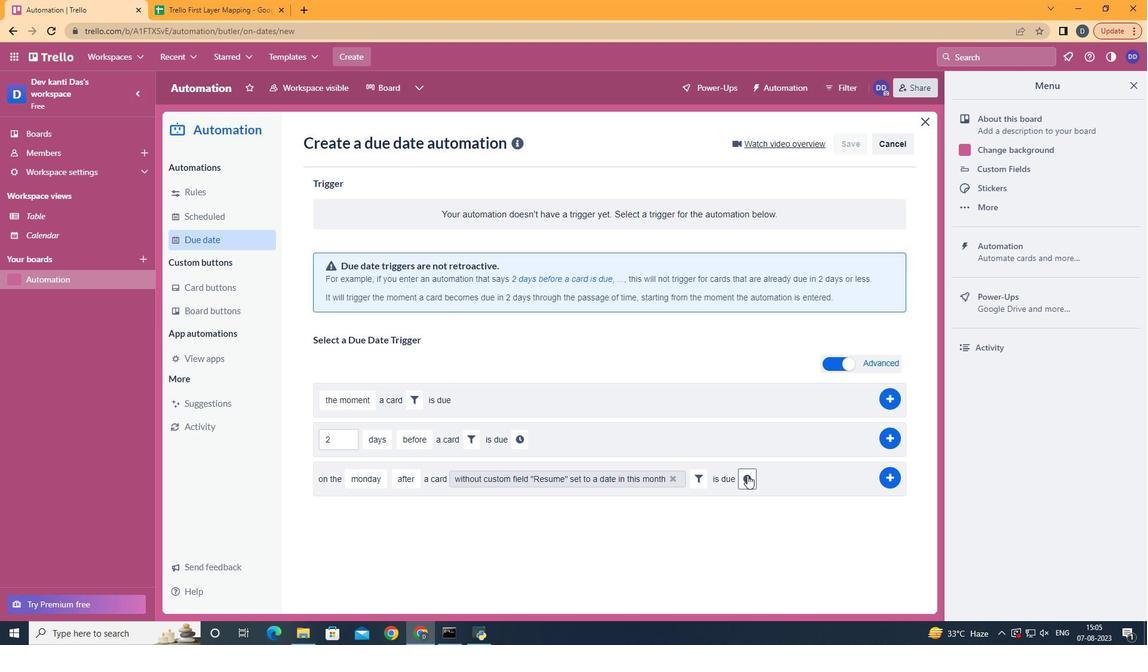 
Action: Mouse pressed left at (747, 475)
Screenshot: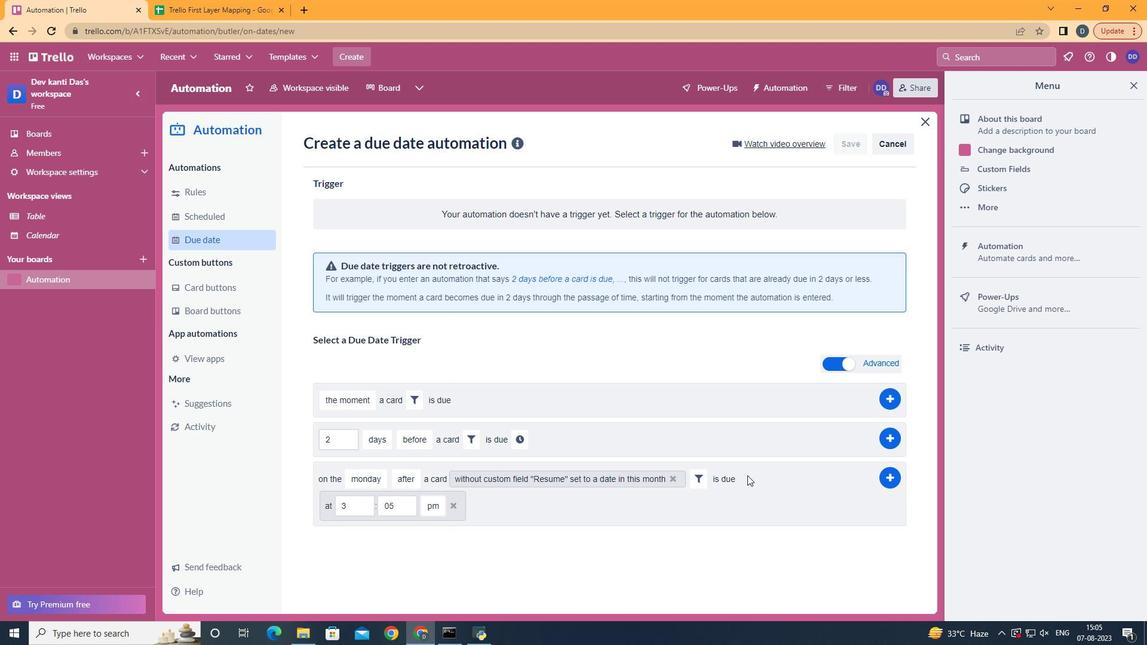 
Action: Mouse moved to (361, 513)
Screenshot: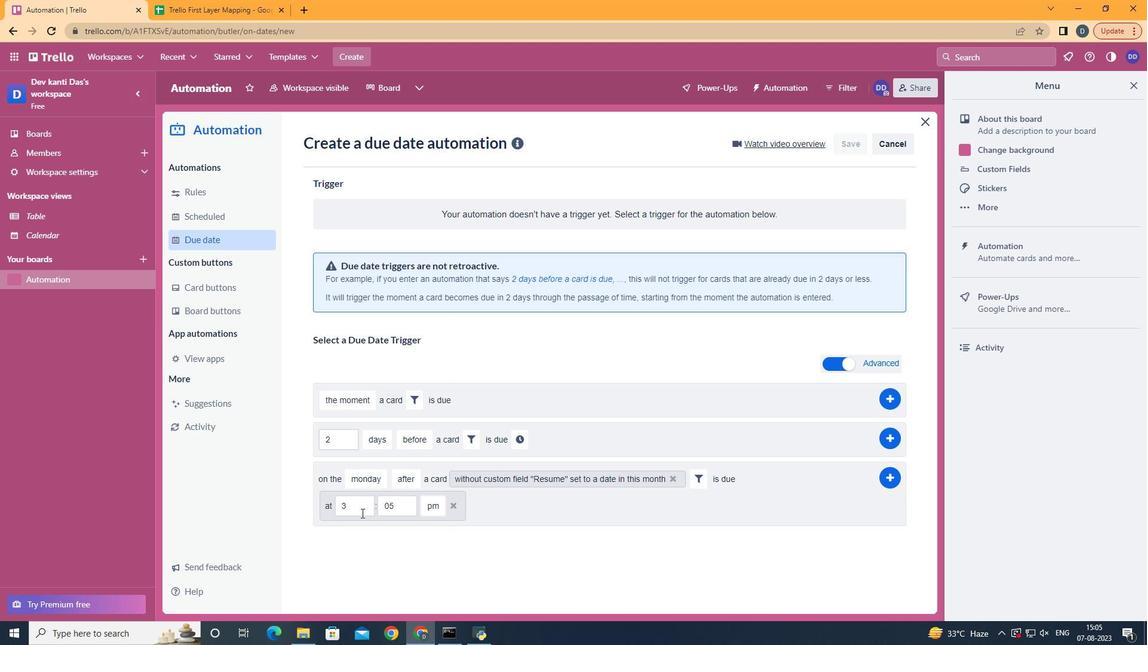 
Action: Mouse pressed left at (361, 513)
Screenshot: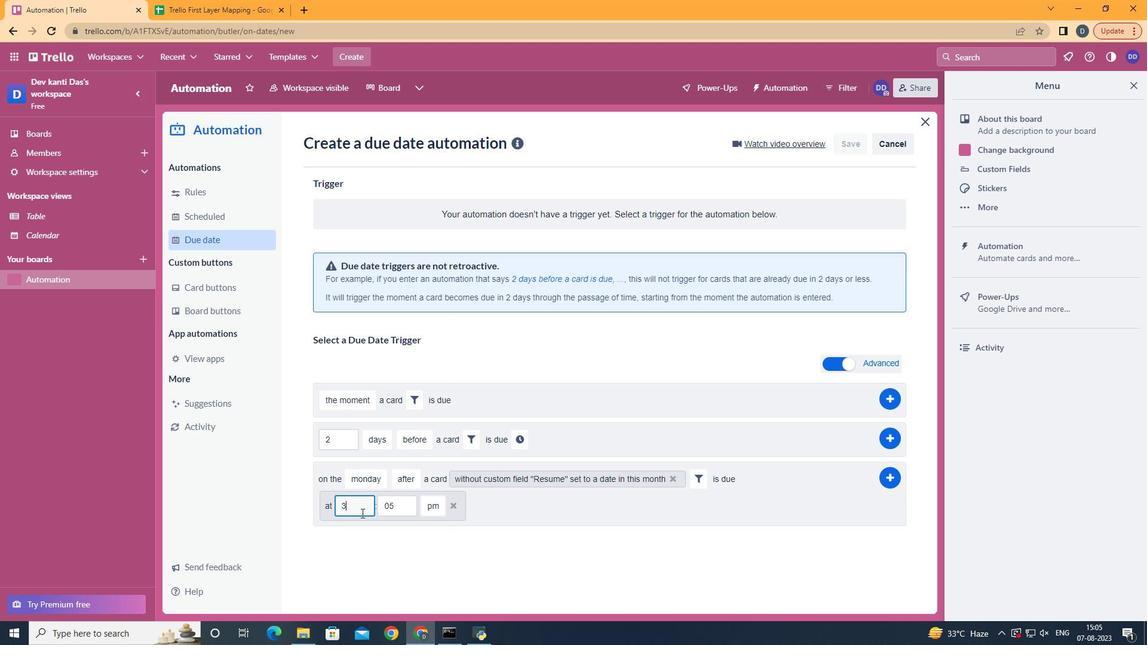 
Action: Key pressed <Key.backspace>11
Screenshot: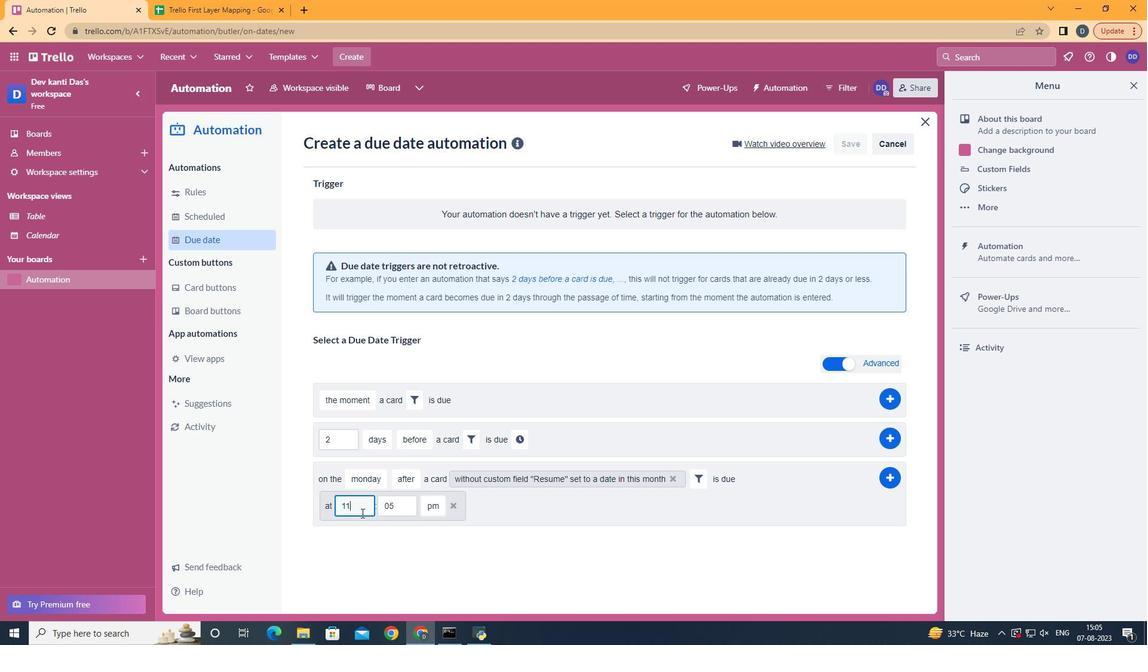 
Action: Mouse moved to (399, 507)
Screenshot: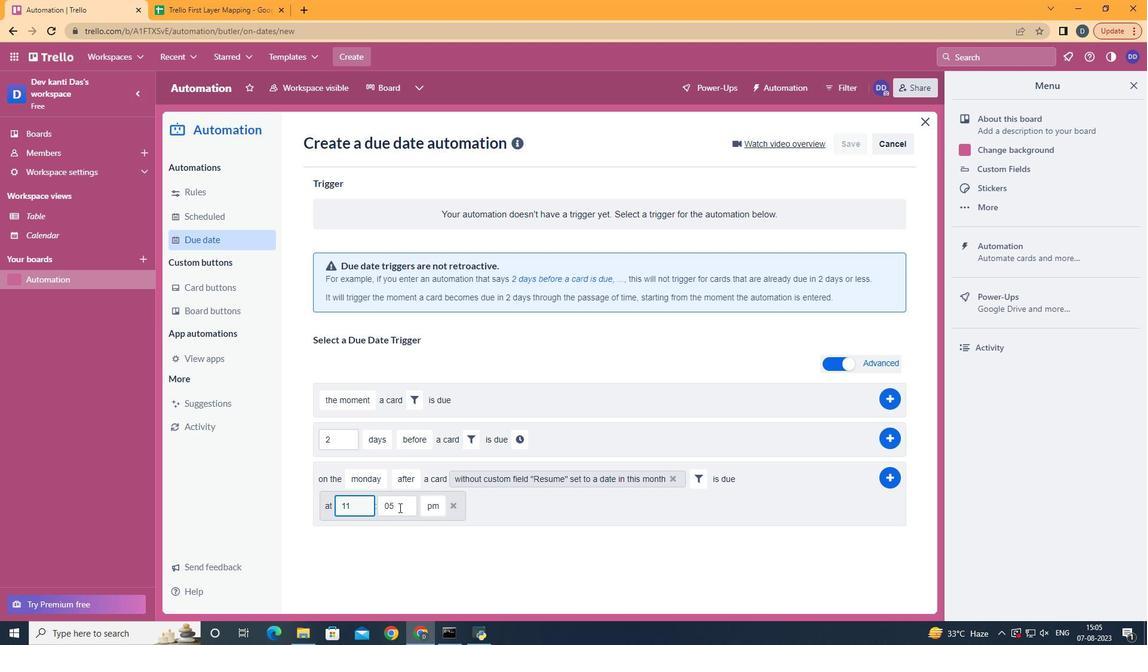 
Action: Mouse pressed left at (399, 507)
Screenshot: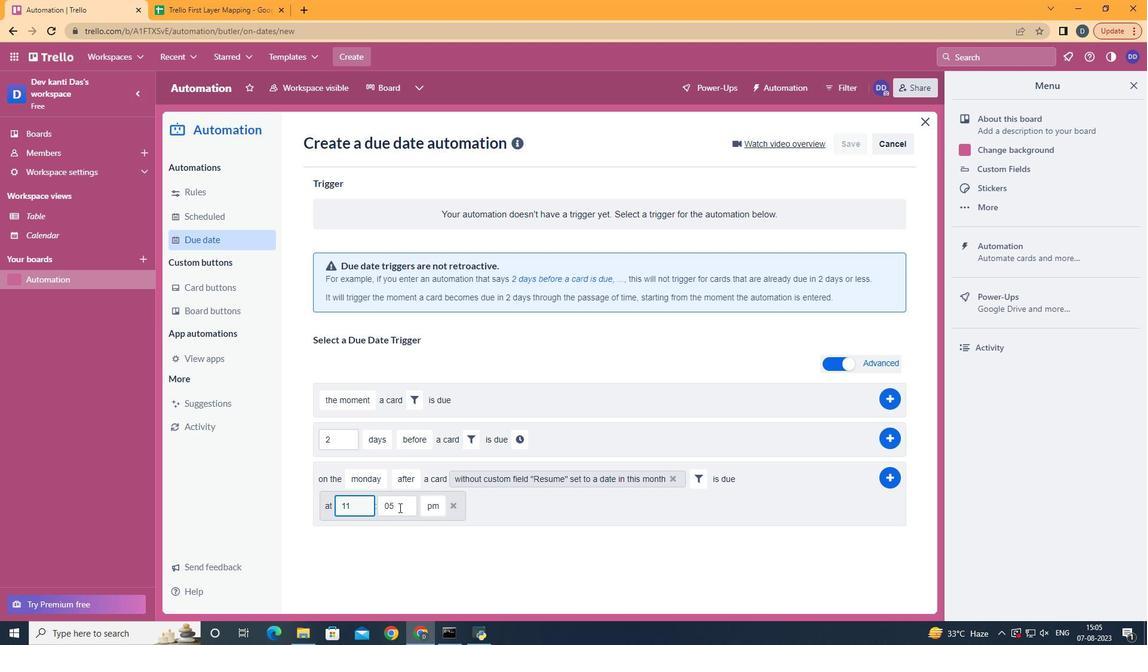 
Action: Key pressed <Key.backspace>0
Screenshot: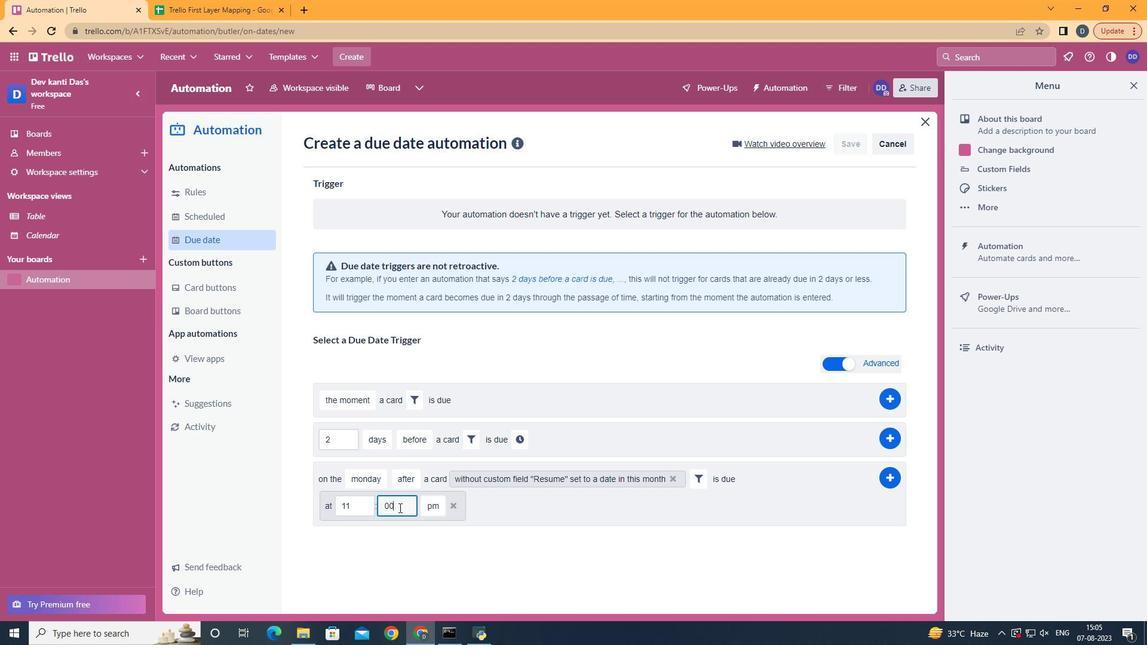 
Action: Mouse moved to (437, 530)
Screenshot: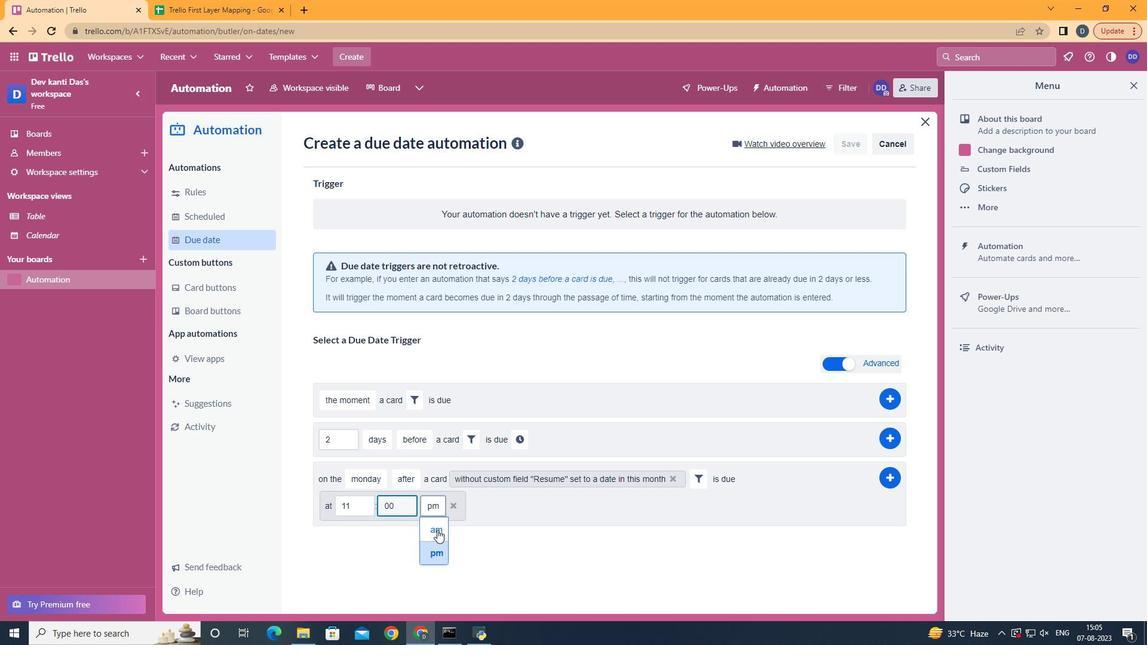 
Action: Mouse pressed left at (437, 530)
Screenshot: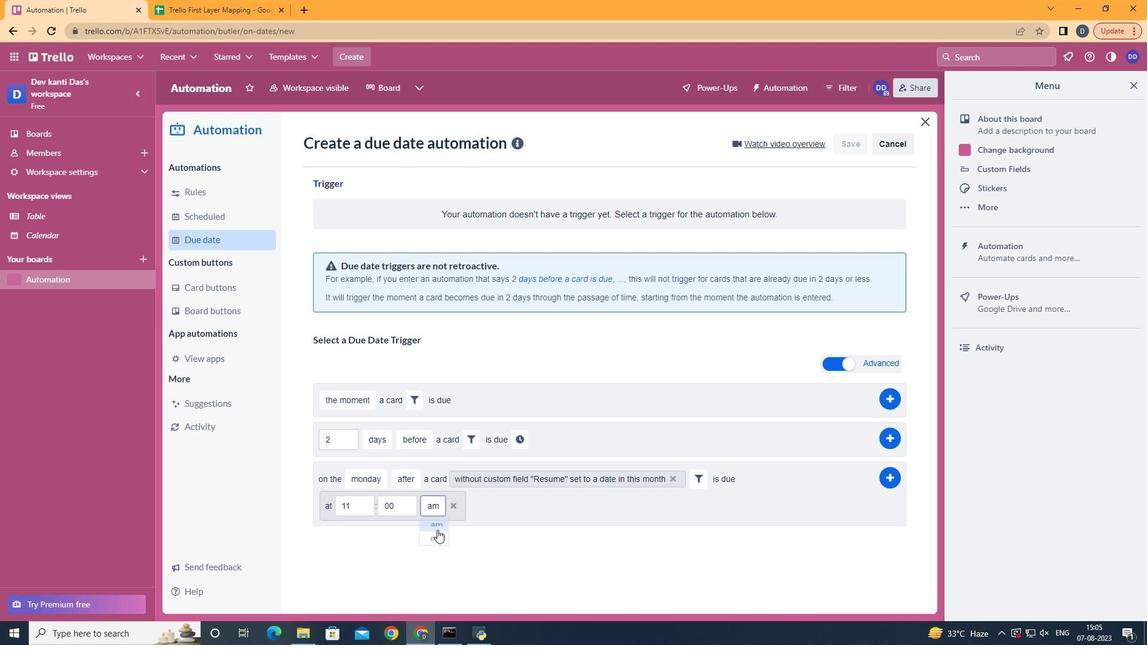 
Action: Mouse moved to (901, 479)
Screenshot: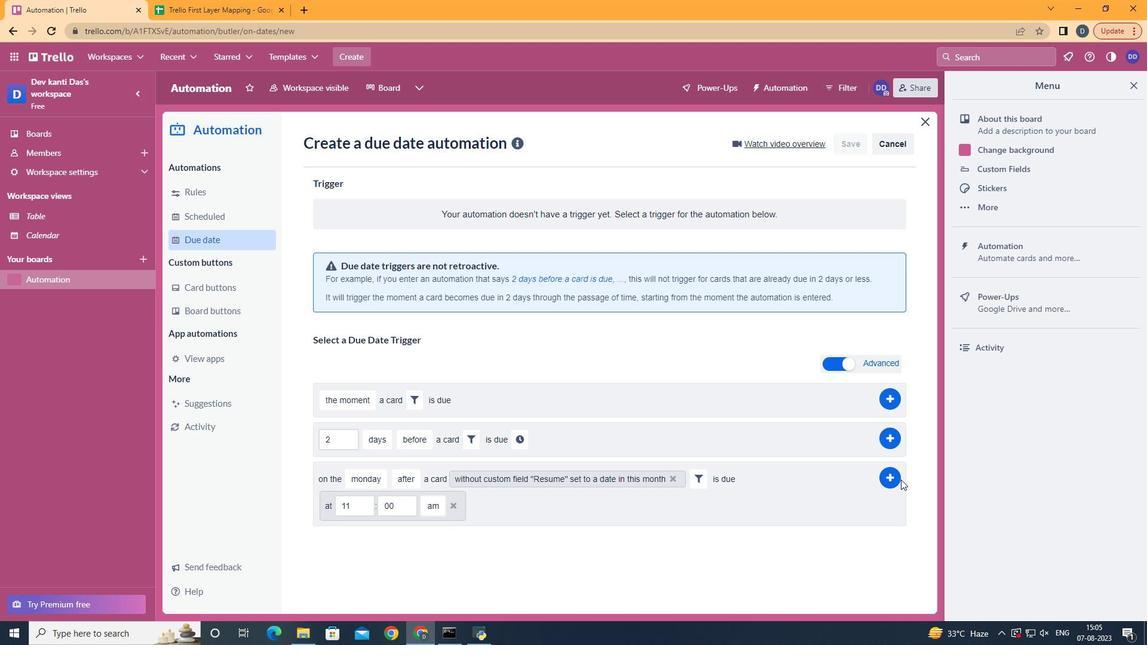
Action: Mouse pressed left at (901, 479)
Screenshot: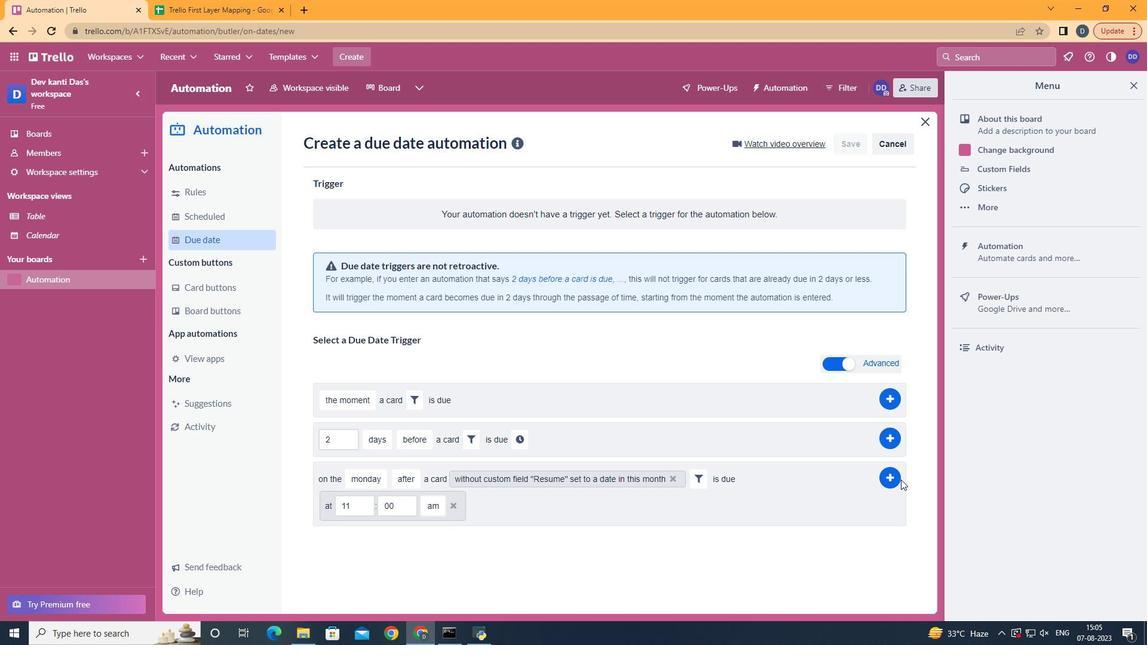 
Action: Mouse moved to (895, 478)
Screenshot: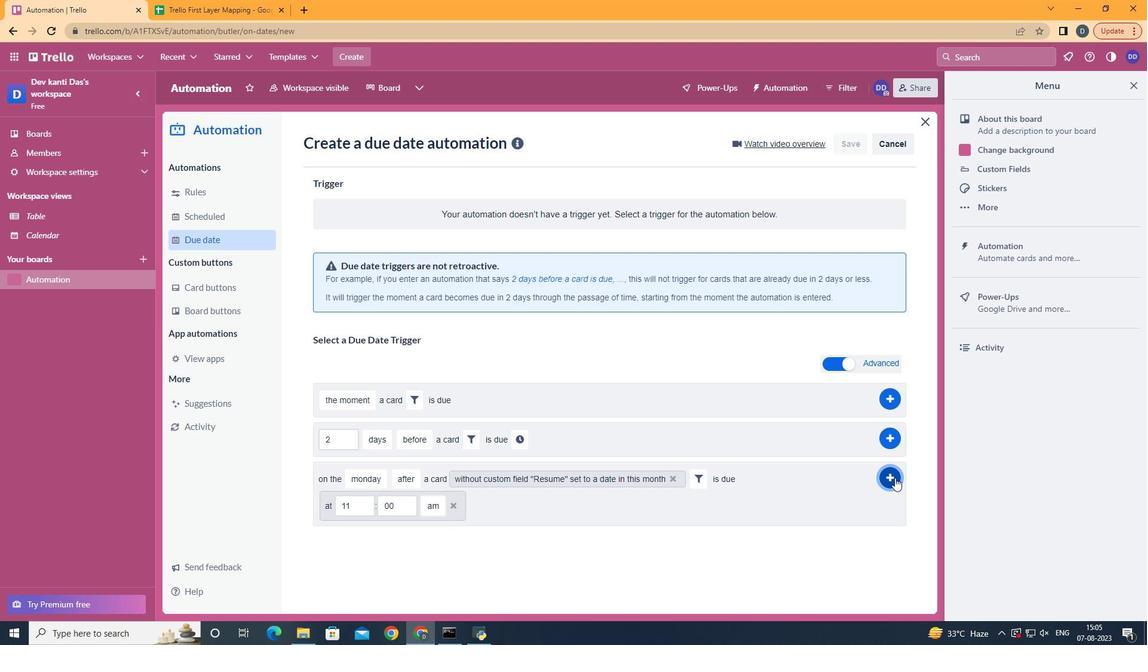 
Action: Mouse pressed left at (895, 478)
Screenshot: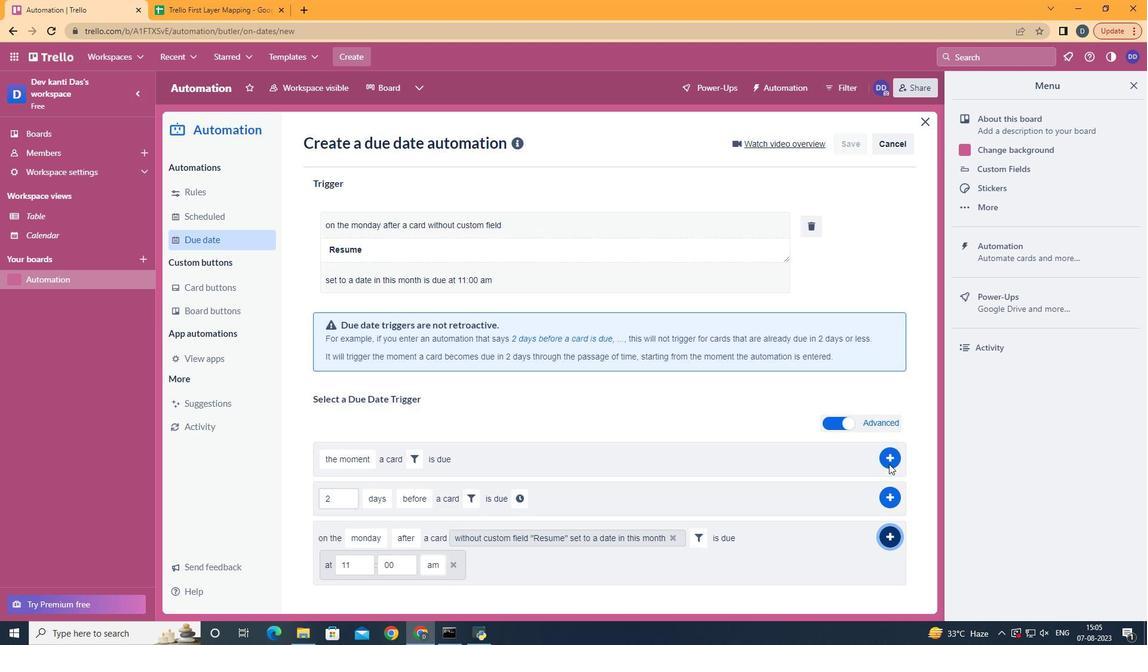
Action: Mouse moved to (490, 203)
Screenshot: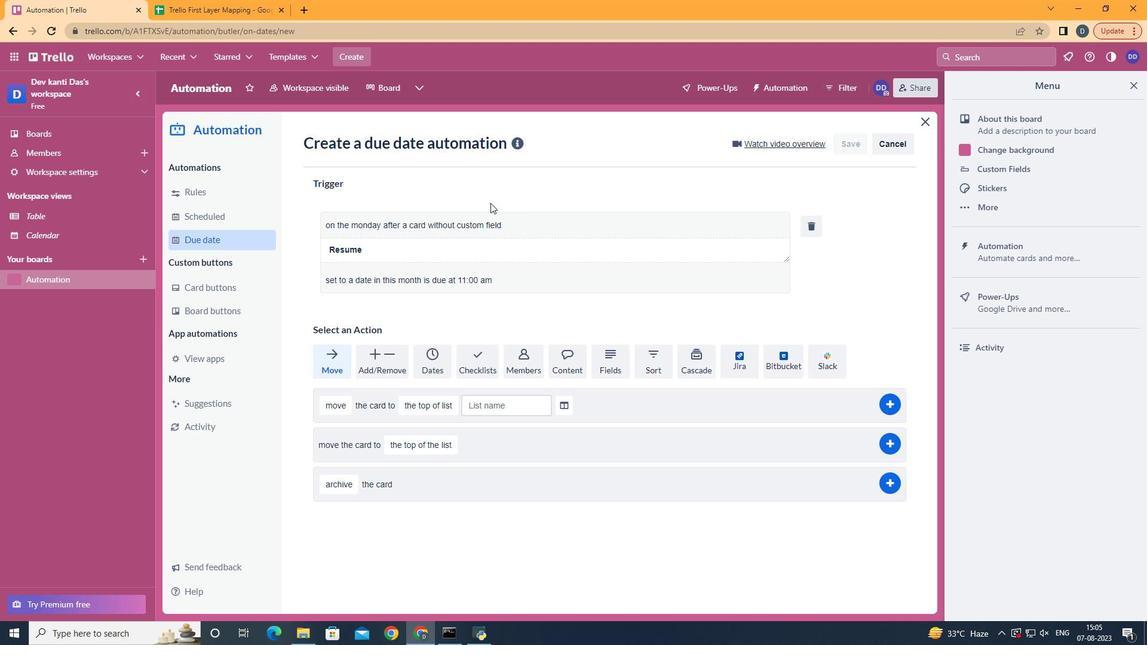 
